 Task: Sort the recently solved tickets in your group, order by Latest update by the requester in descending order.
Action: Mouse moved to (24, 347)
Screenshot: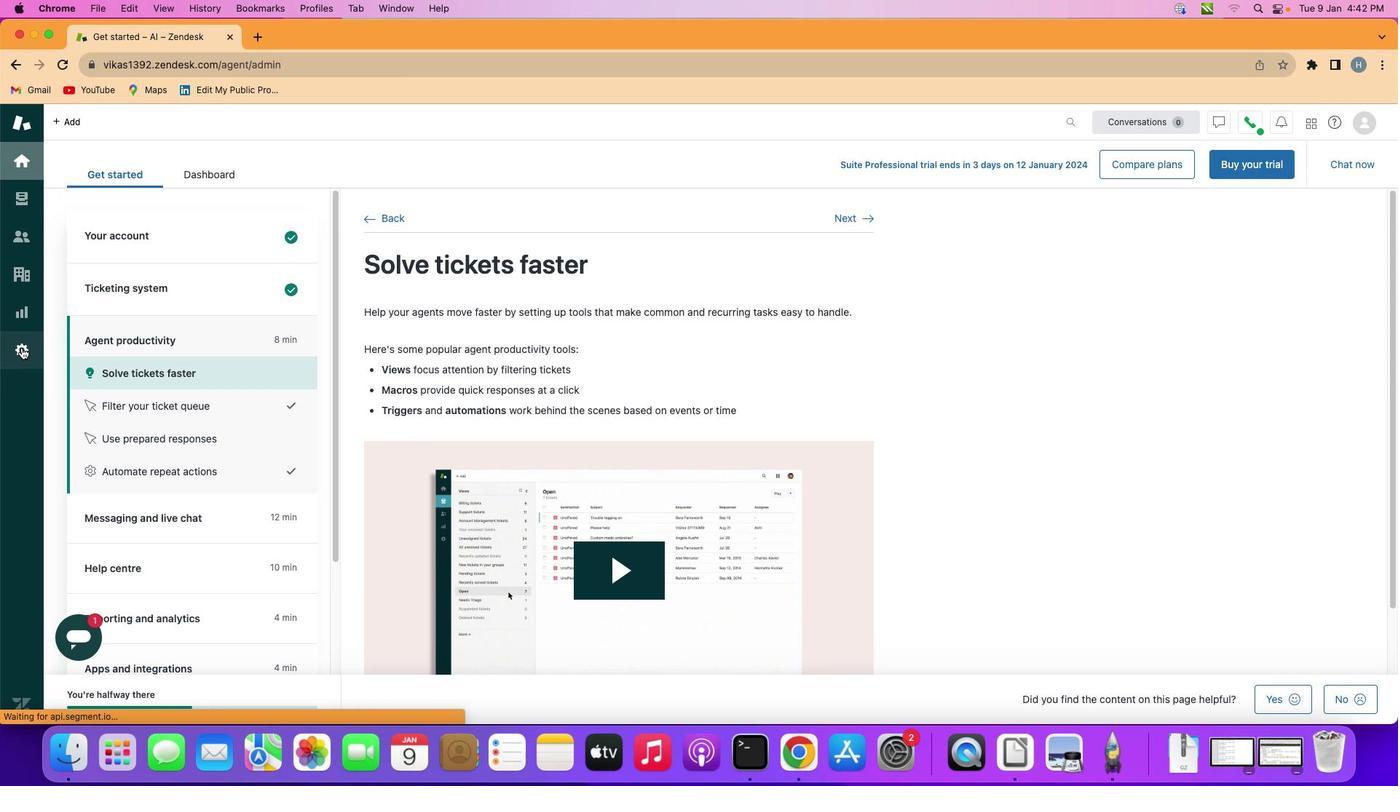 
Action: Mouse pressed left at (24, 347)
Screenshot: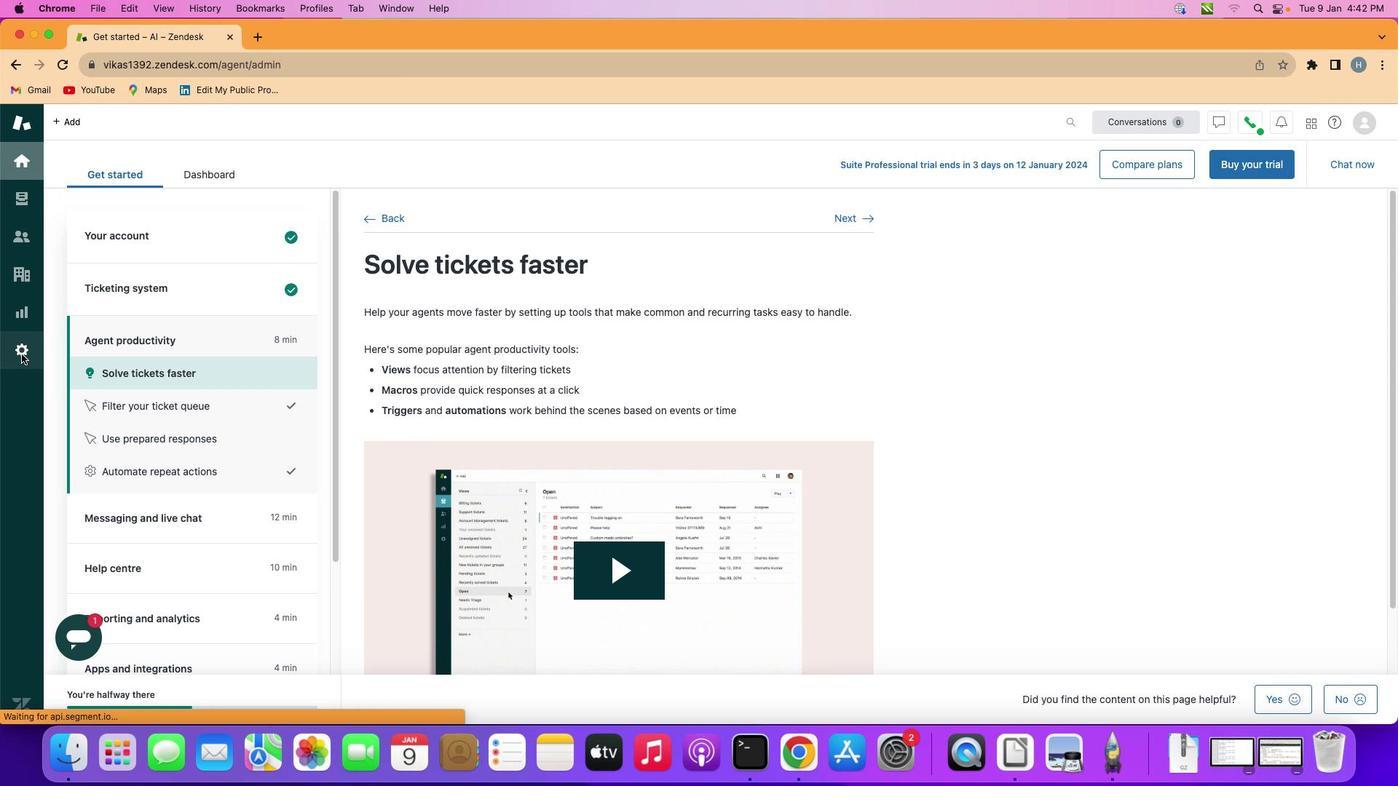 
Action: Mouse moved to (534, 635)
Screenshot: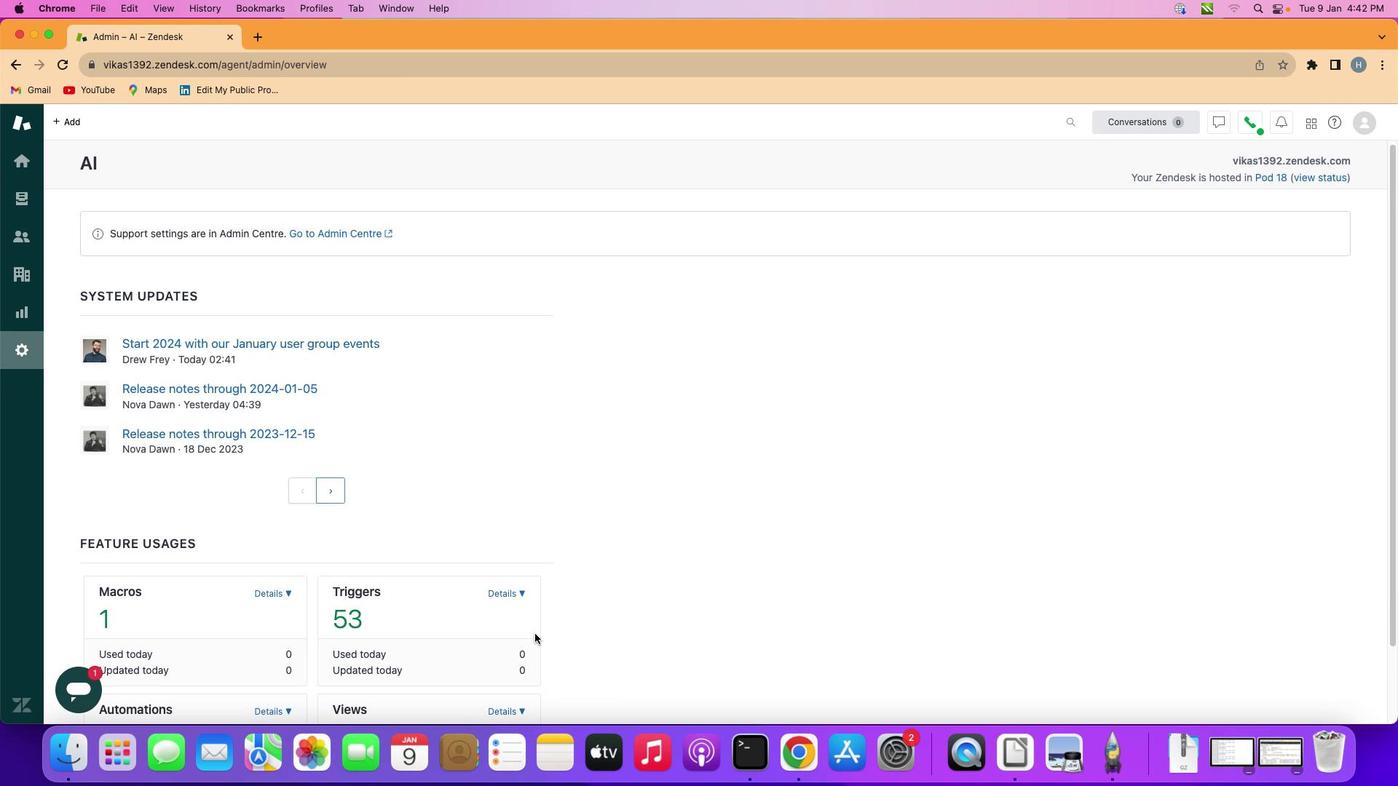 
Action: Mouse scrolled (534, 635) with delta (0, 0)
Screenshot: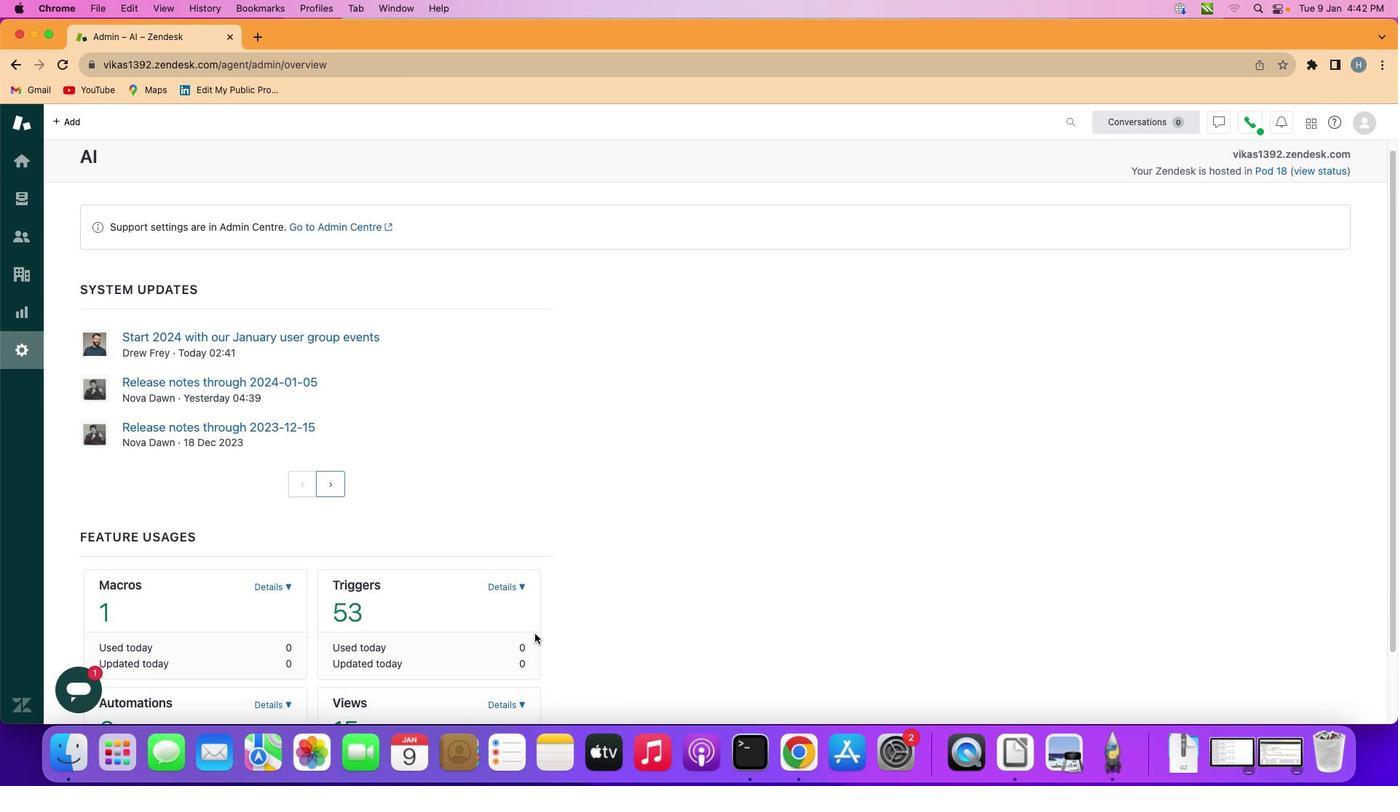 
Action: Mouse moved to (534, 634)
Screenshot: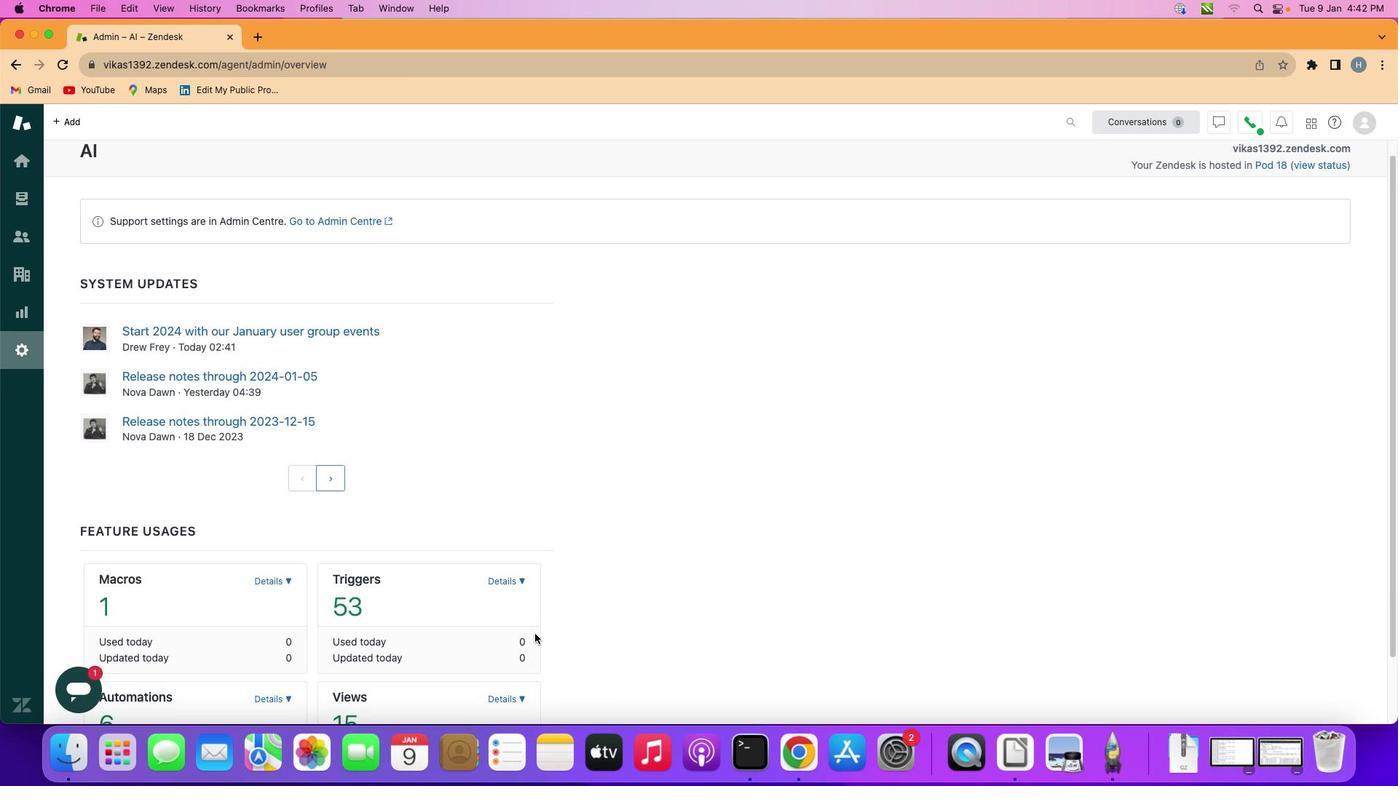 
Action: Mouse scrolled (534, 634) with delta (0, 0)
Screenshot: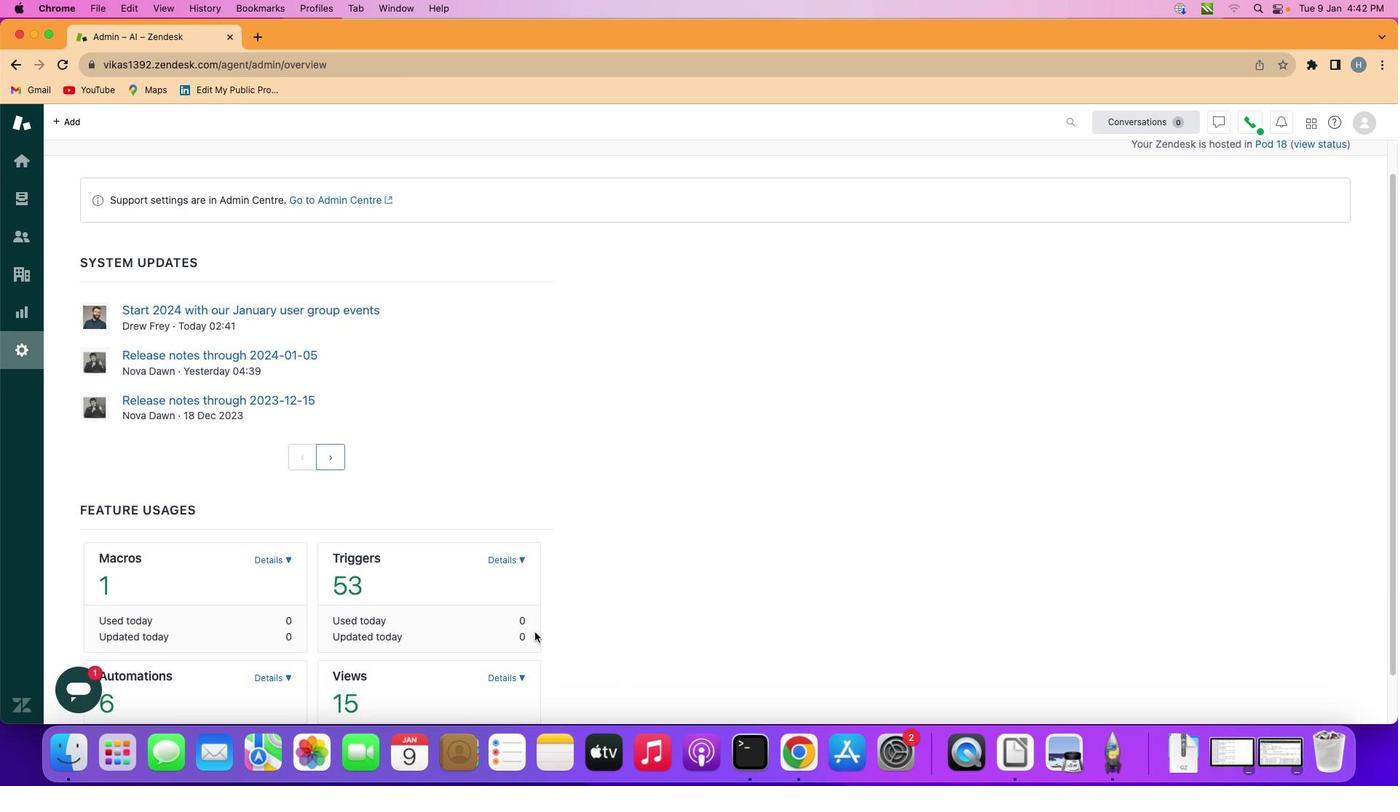 
Action: Mouse scrolled (534, 634) with delta (0, 0)
Screenshot: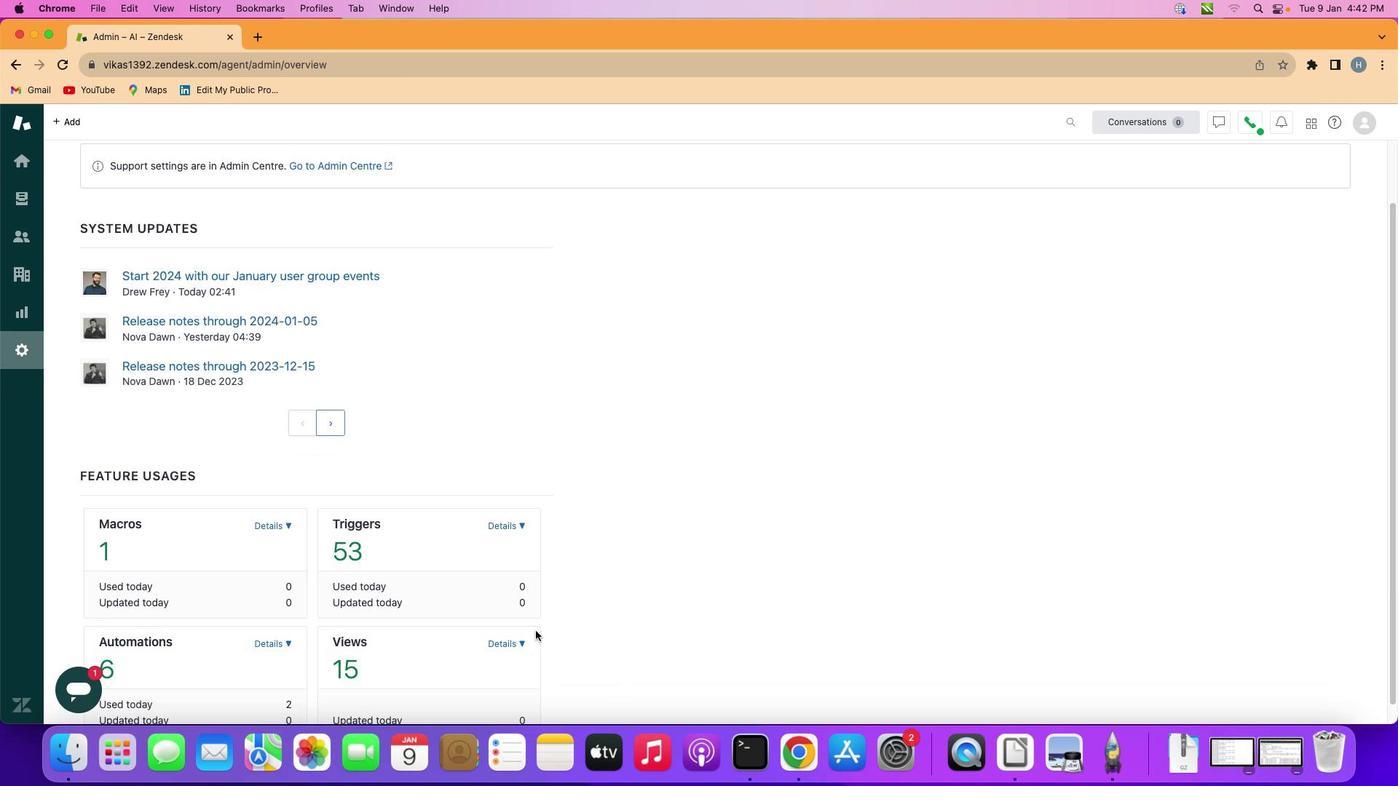 
Action: Mouse scrolled (534, 634) with delta (0, 0)
Screenshot: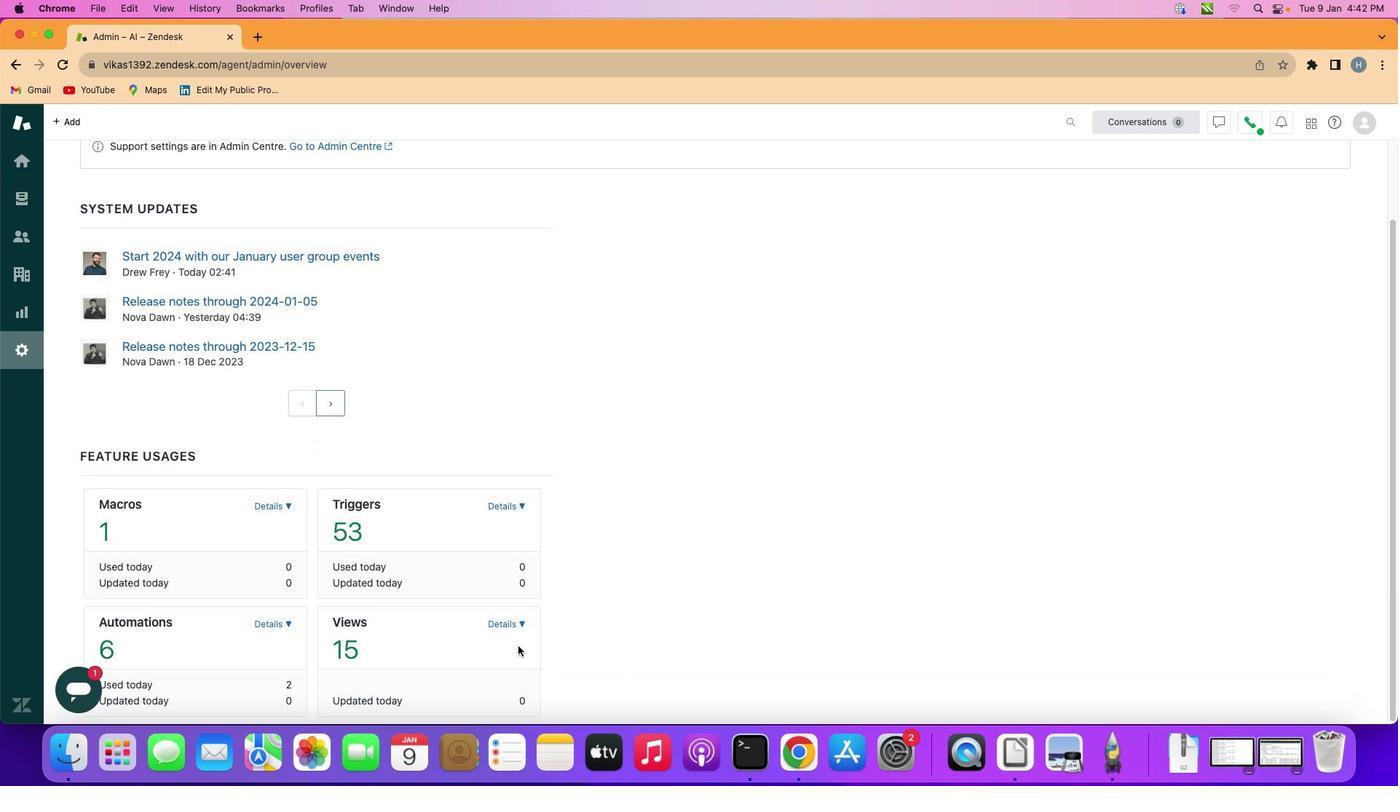 
Action: Mouse moved to (514, 621)
Screenshot: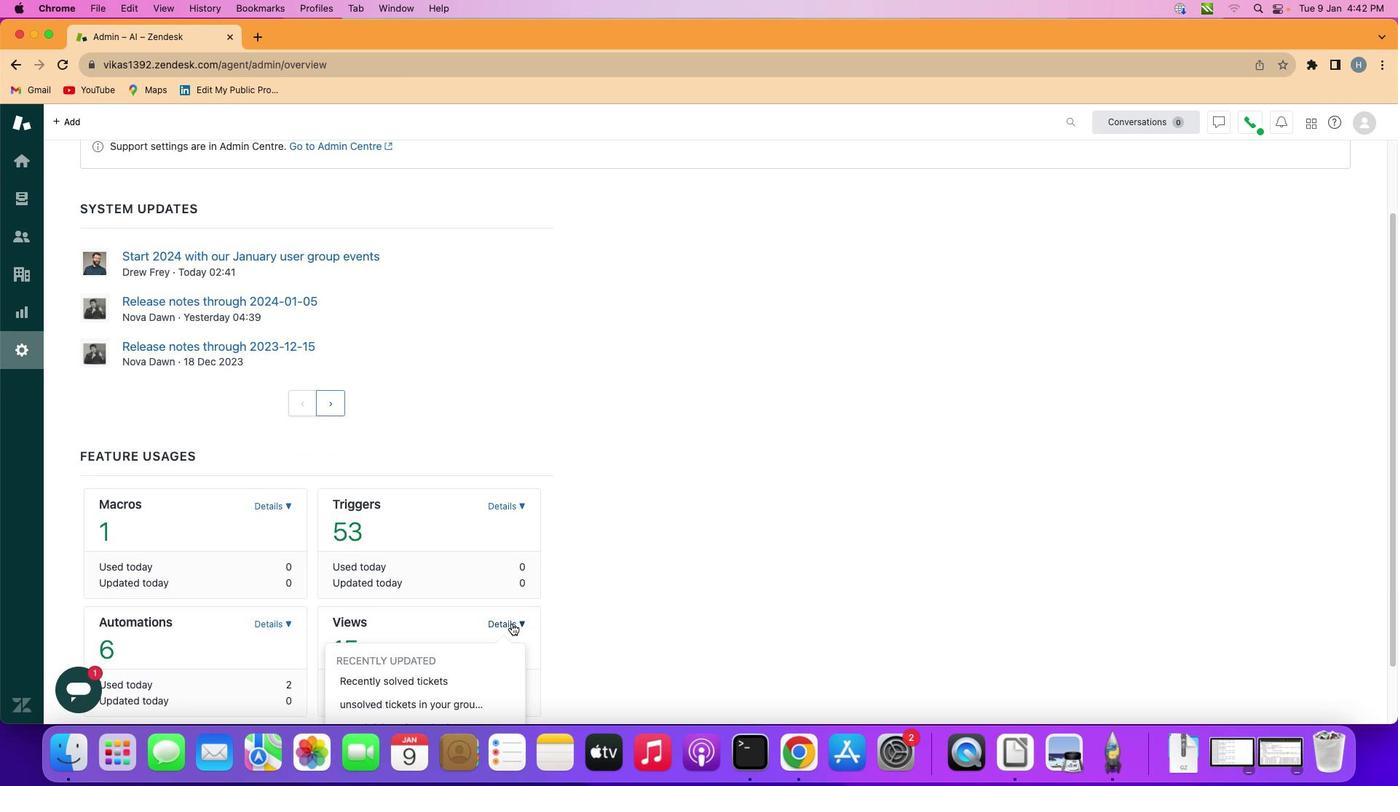 
Action: Mouse pressed left at (514, 621)
Screenshot: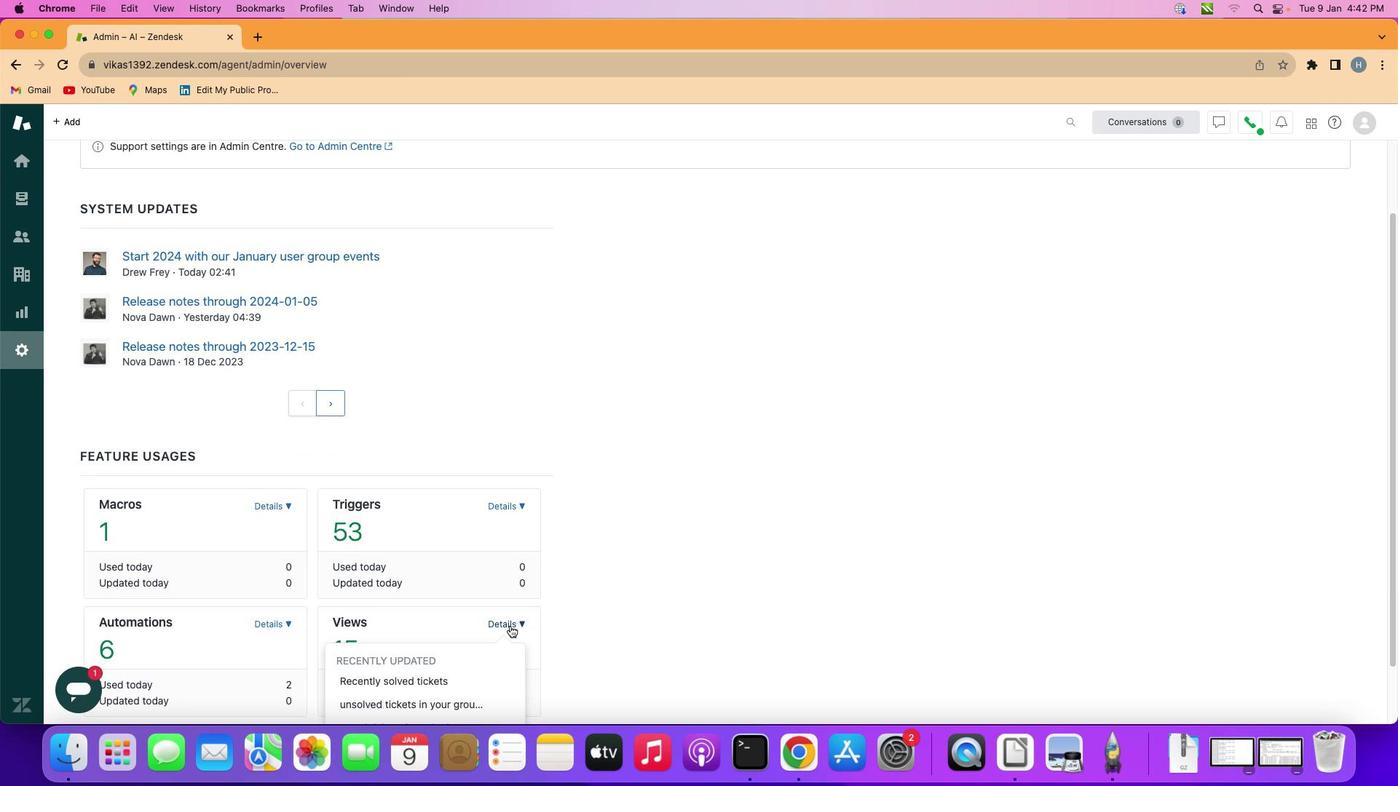 
Action: Mouse moved to (436, 675)
Screenshot: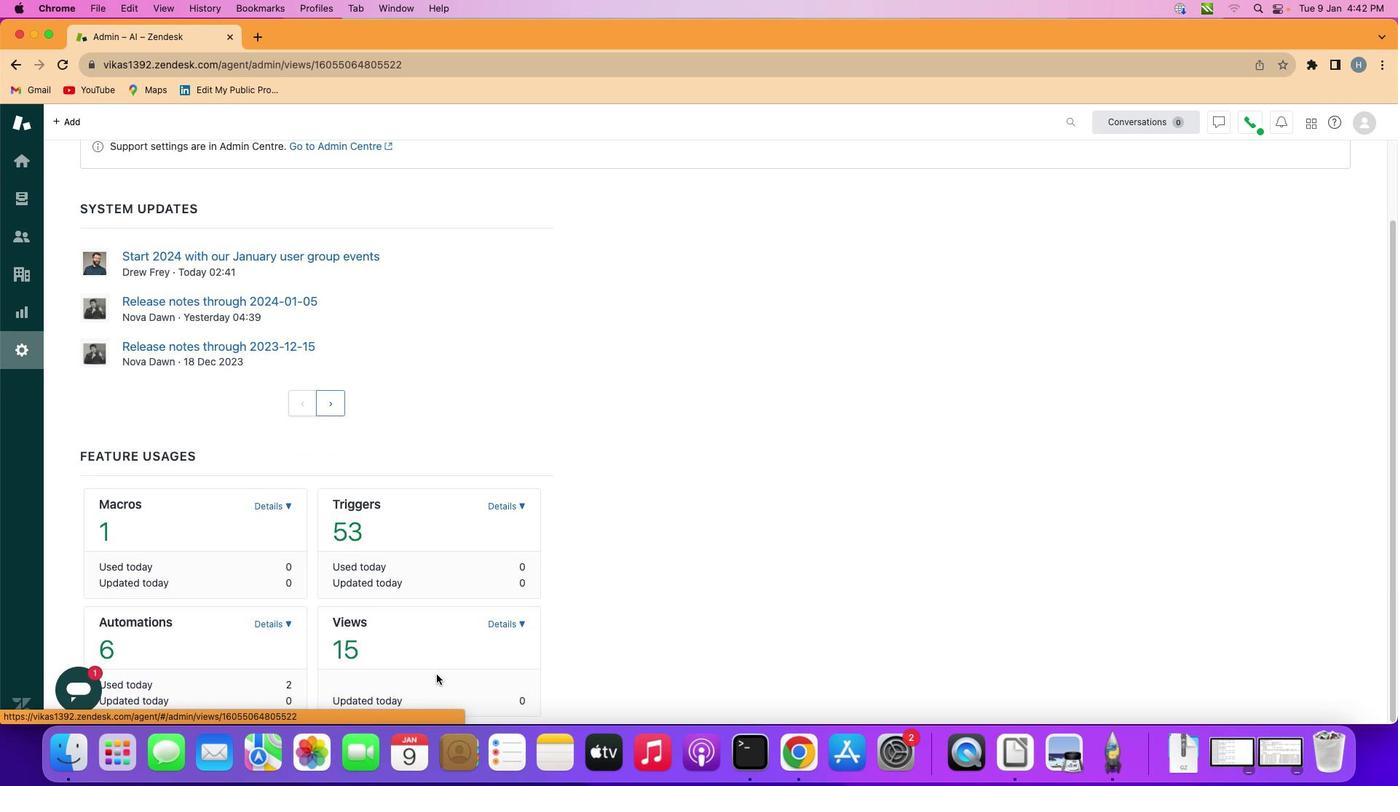 
Action: Mouse pressed left at (436, 675)
Screenshot: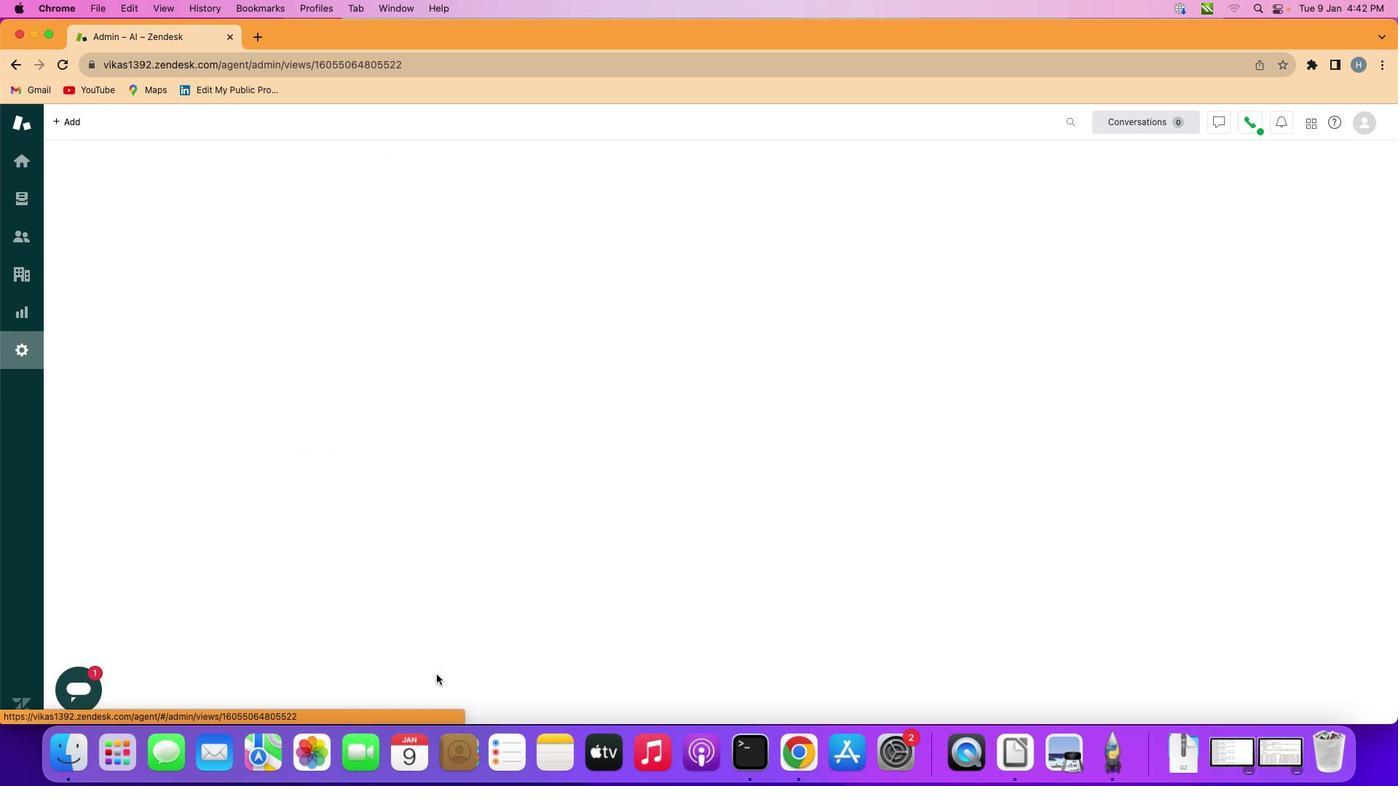
Action: Mouse moved to (659, 426)
Screenshot: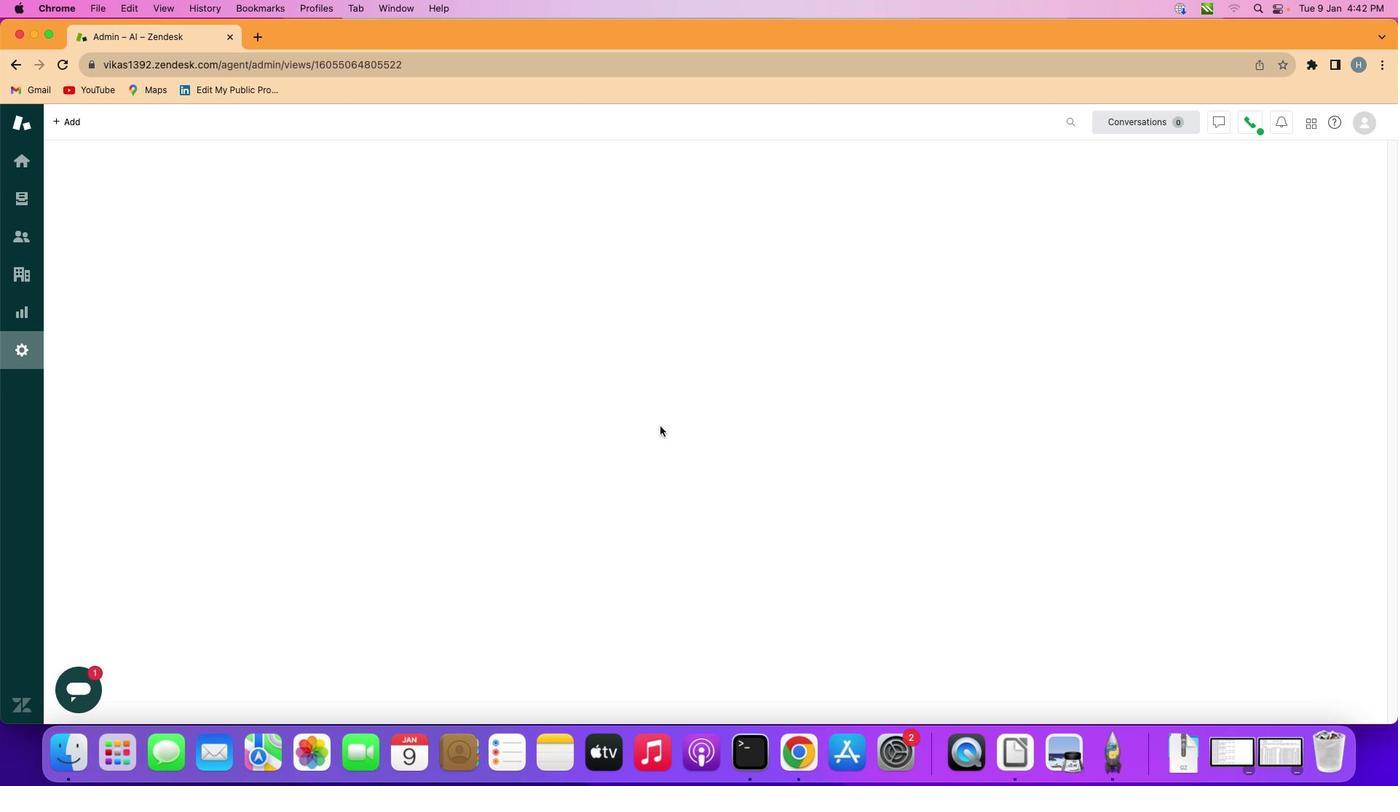 
Action: Mouse scrolled (659, 426) with delta (0, 0)
Screenshot: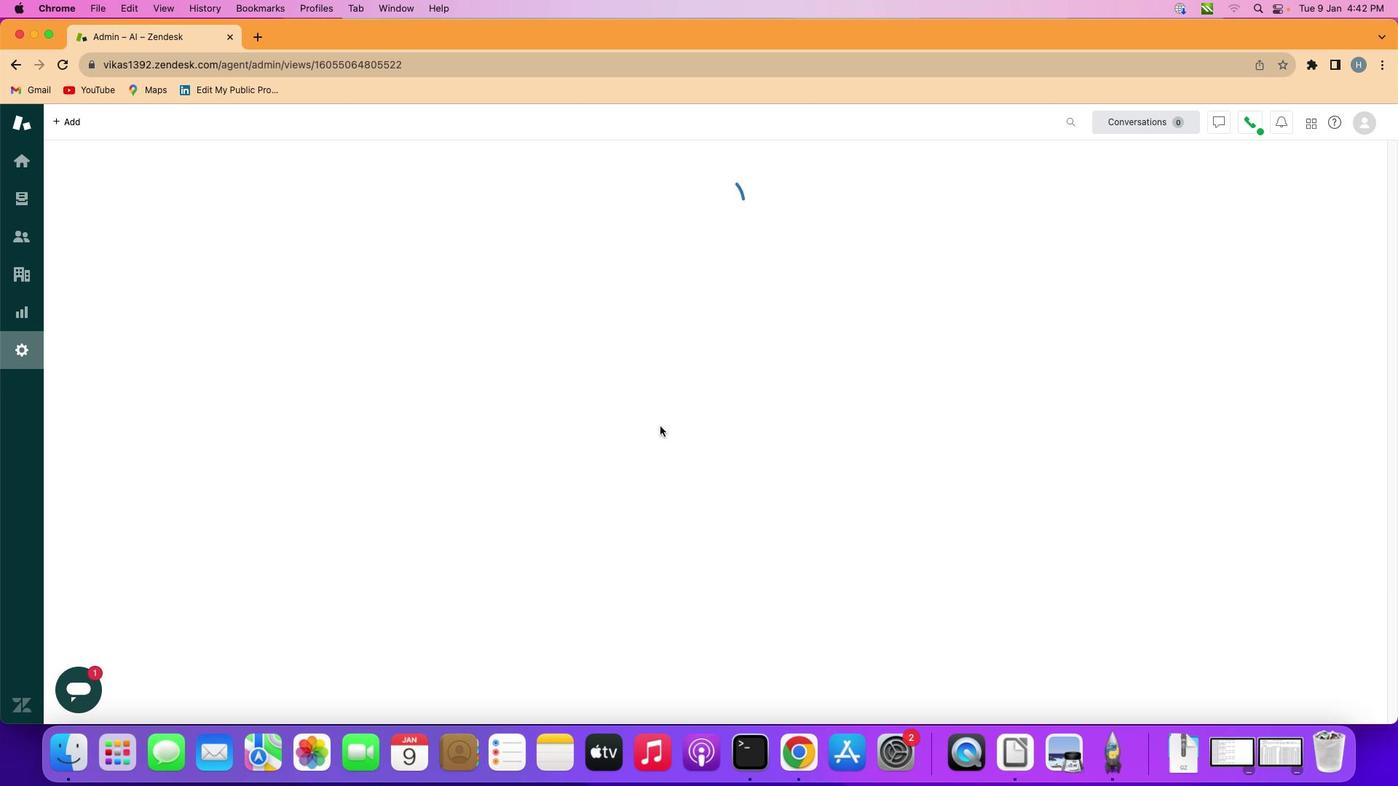 
Action: Mouse scrolled (659, 426) with delta (0, 0)
Screenshot: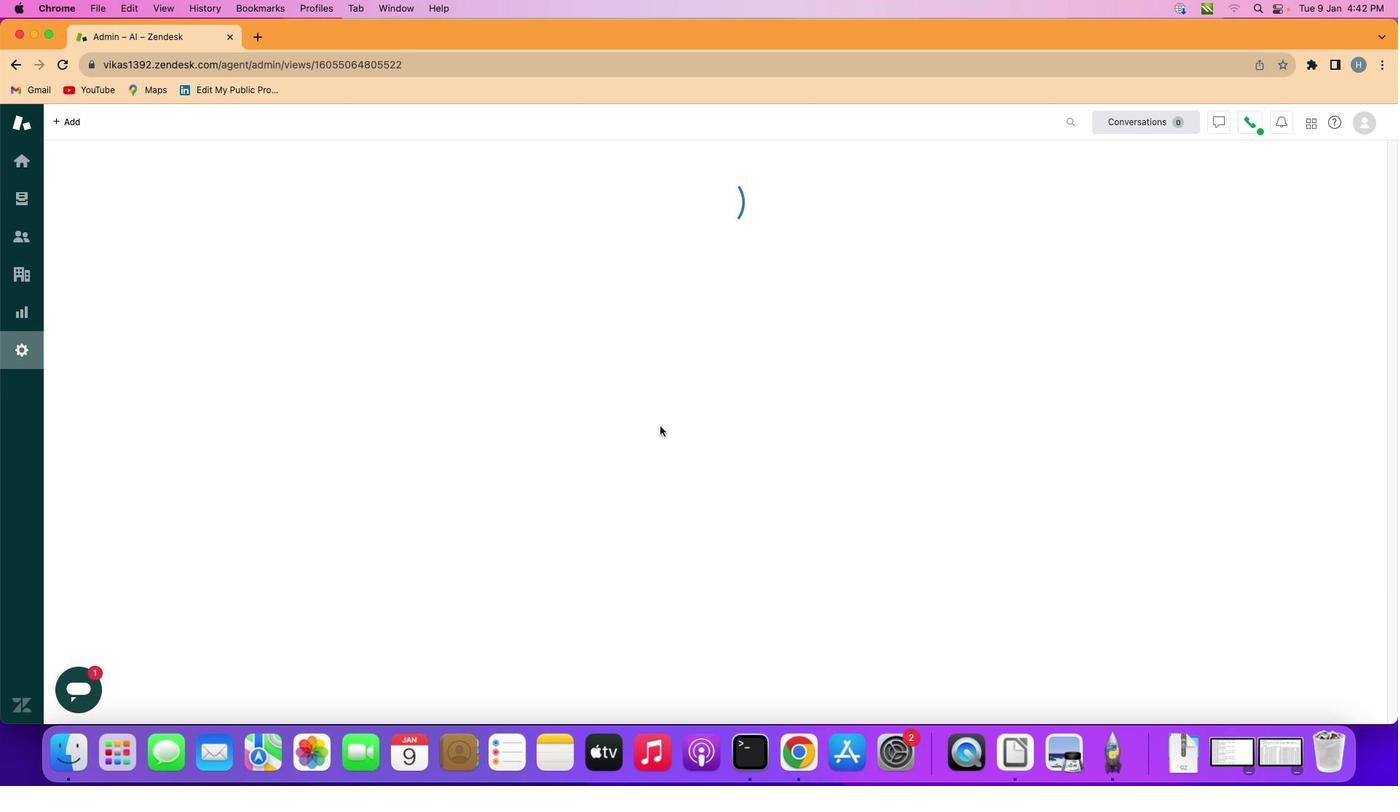
Action: Mouse scrolled (659, 426) with delta (0, 0)
Screenshot: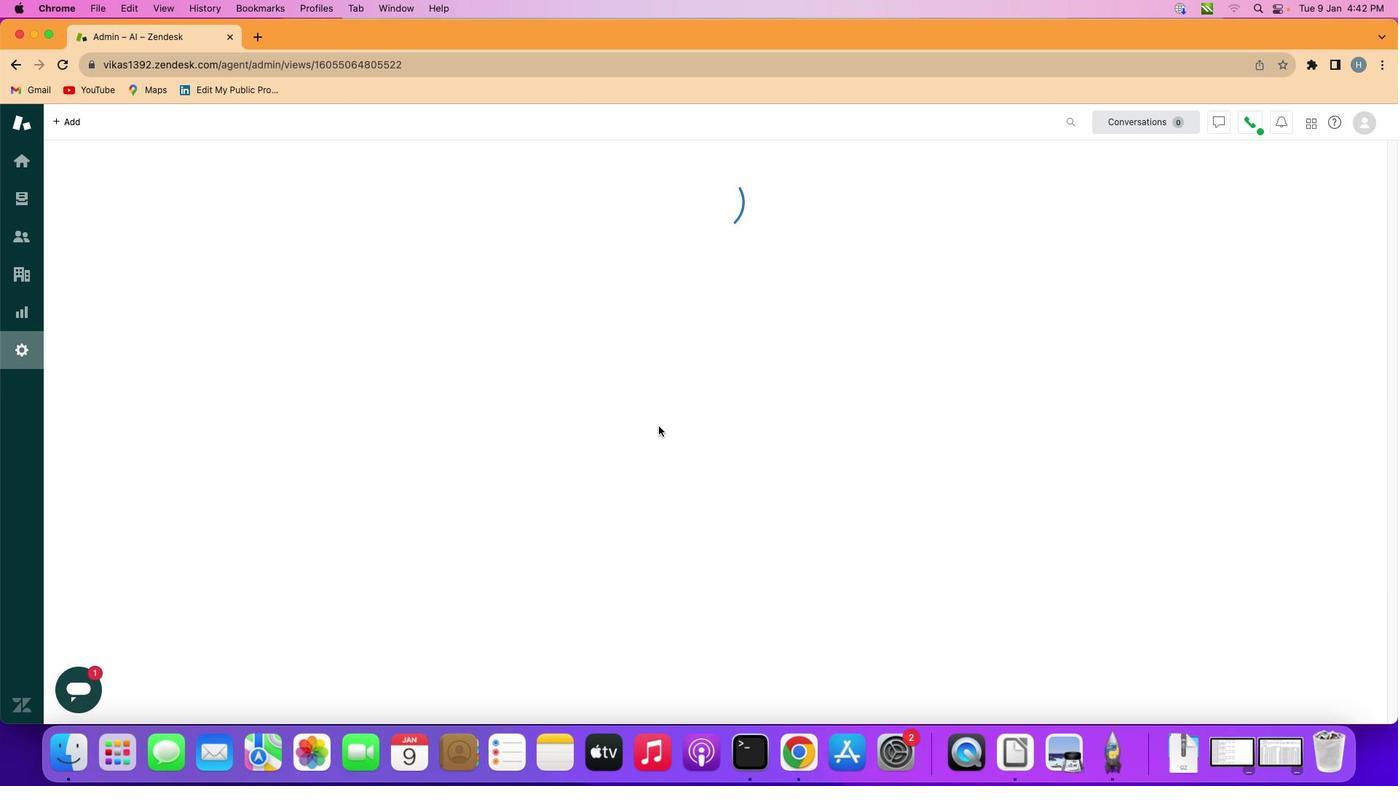 
Action: Mouse scrolled (659, 426) with delta (0, 1)
Screenshot: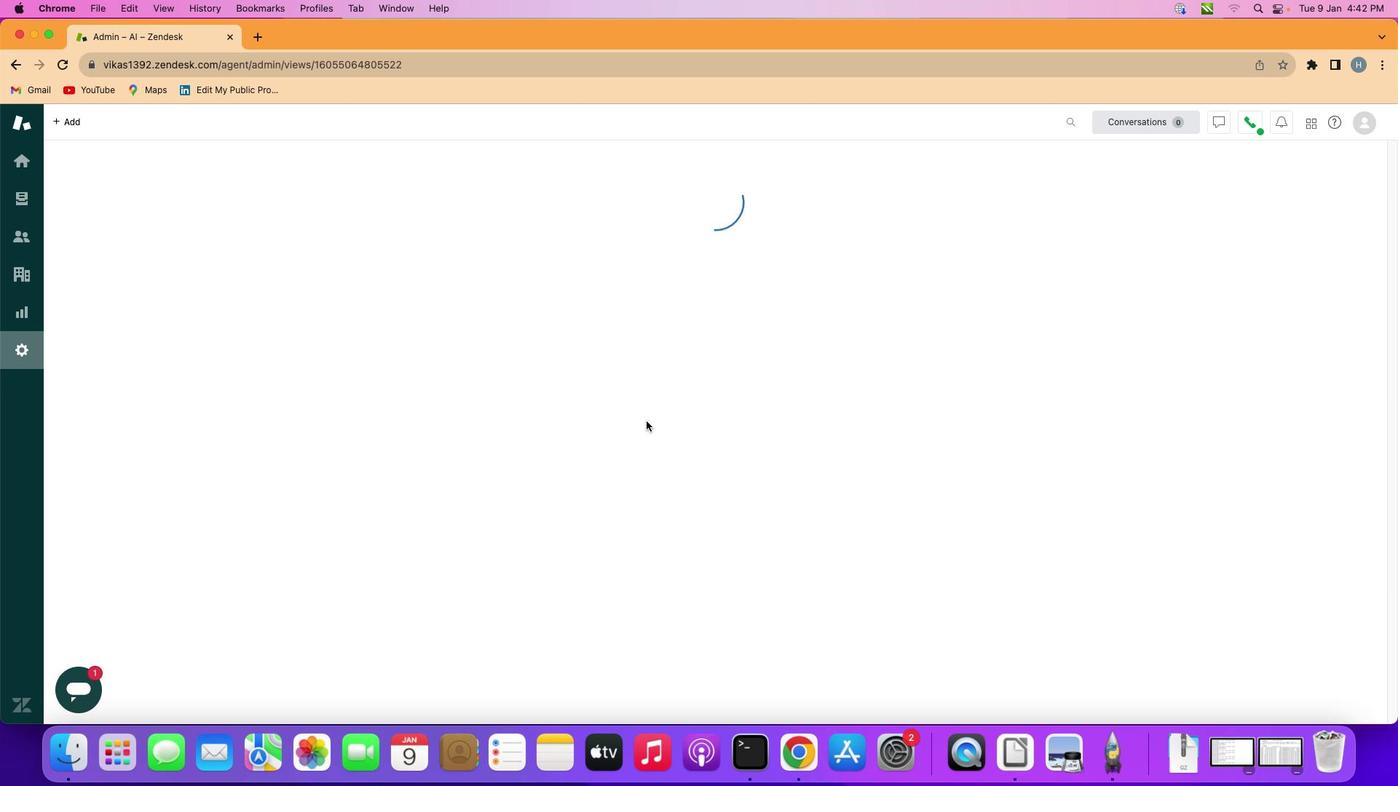 
Action: Mouse scrolled (659, 426) with delta (0, -1)
Screenshot: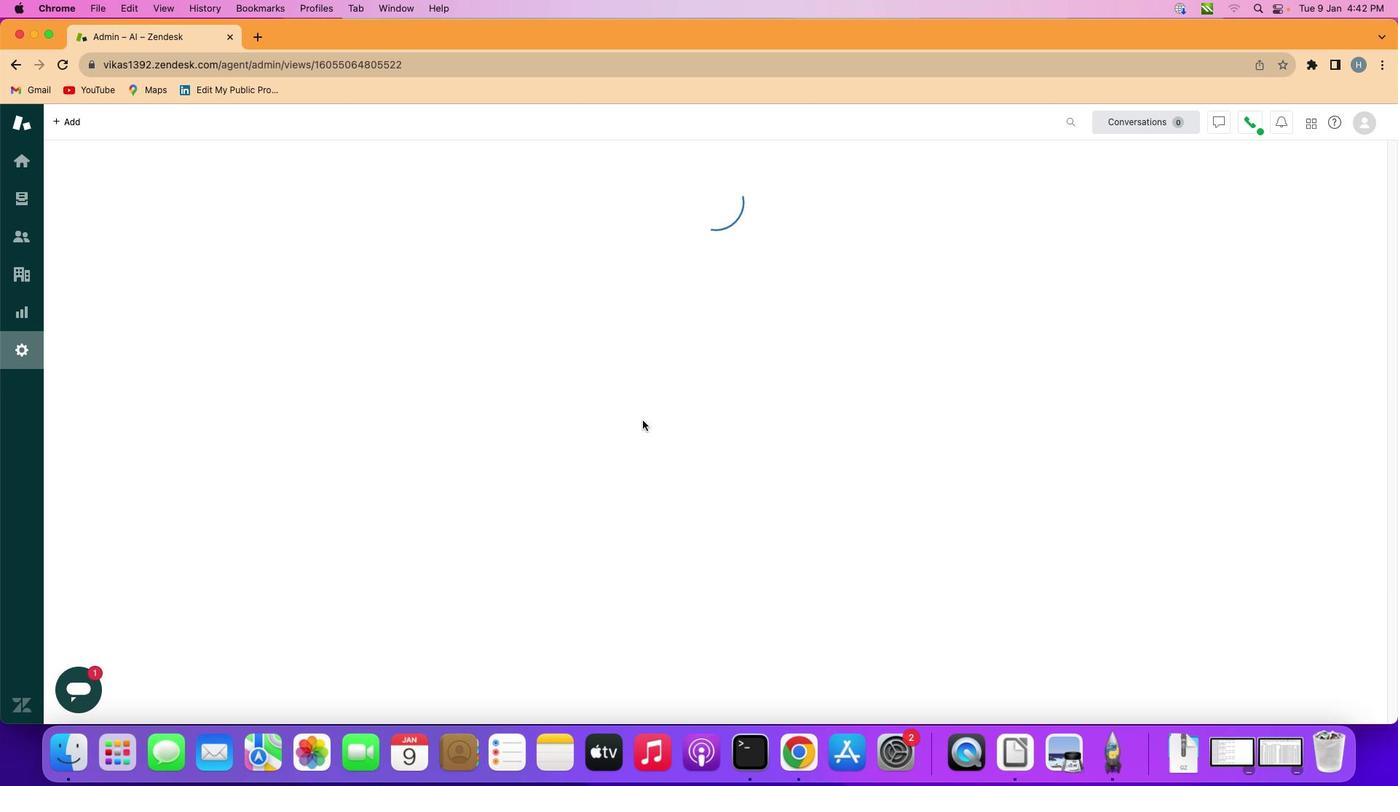 
Action: Mouse scrolled (659, 426) with delta (0, 0)
Screenshot: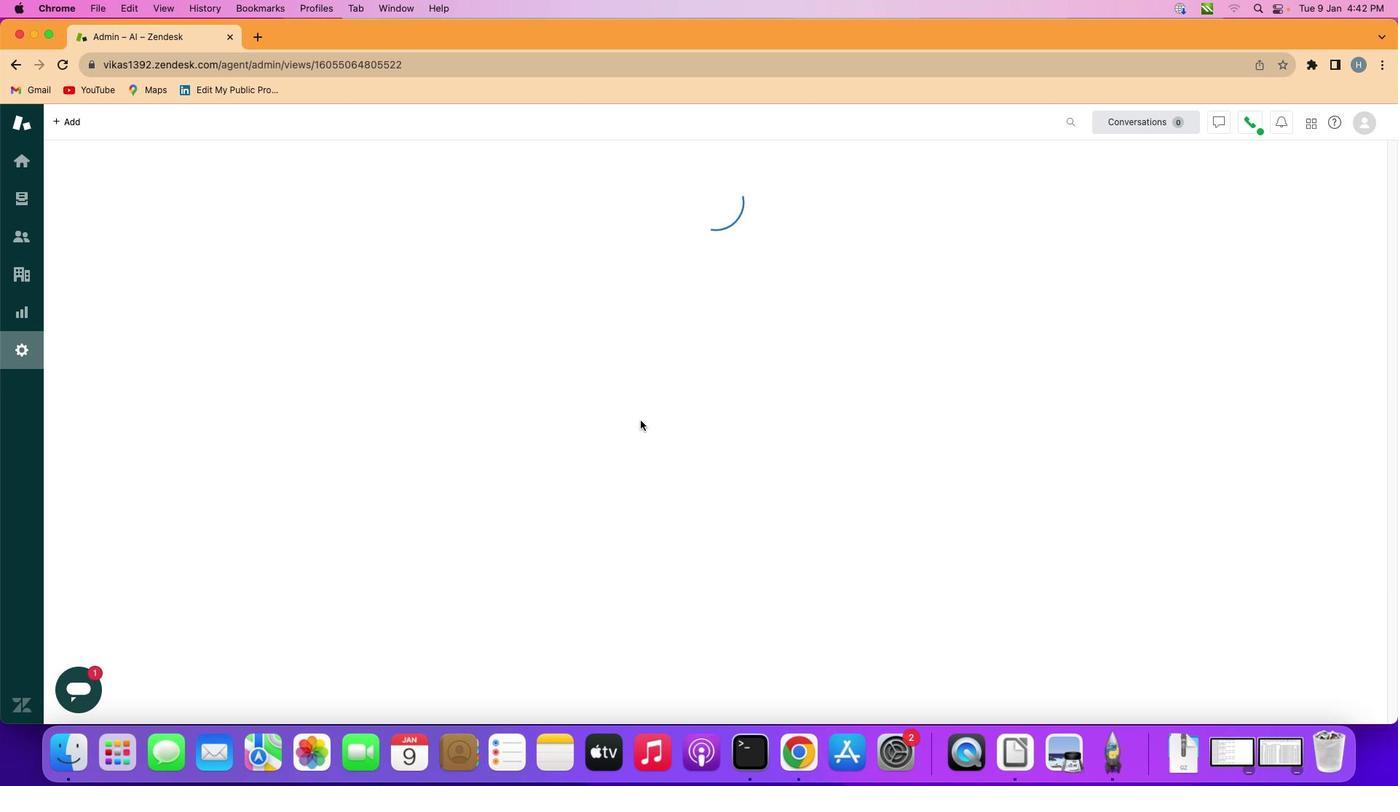 
Action: Mouse moved to (640, 421)
Screenshot: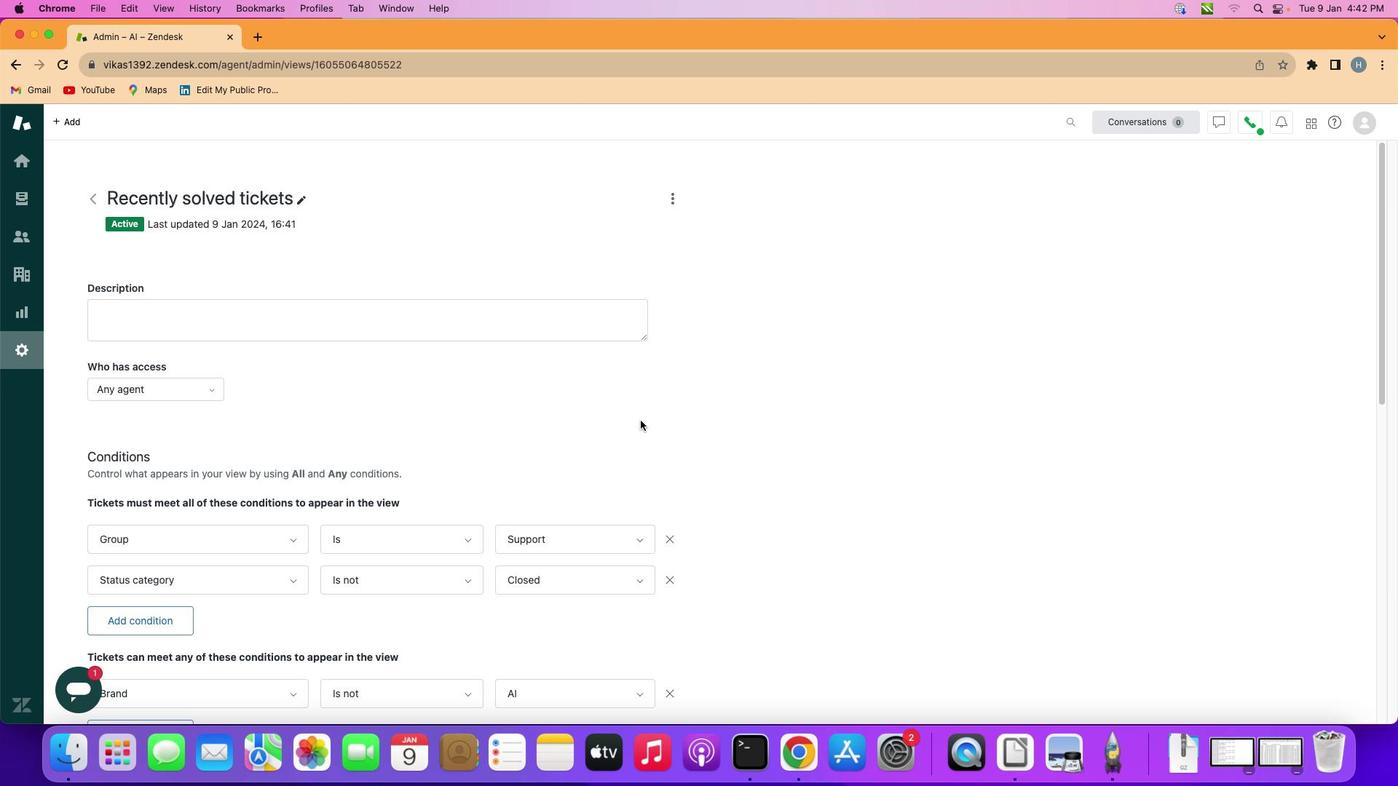 
Action: Mouse scrolled (640, 421) with delta (0, 0)
Screenshot: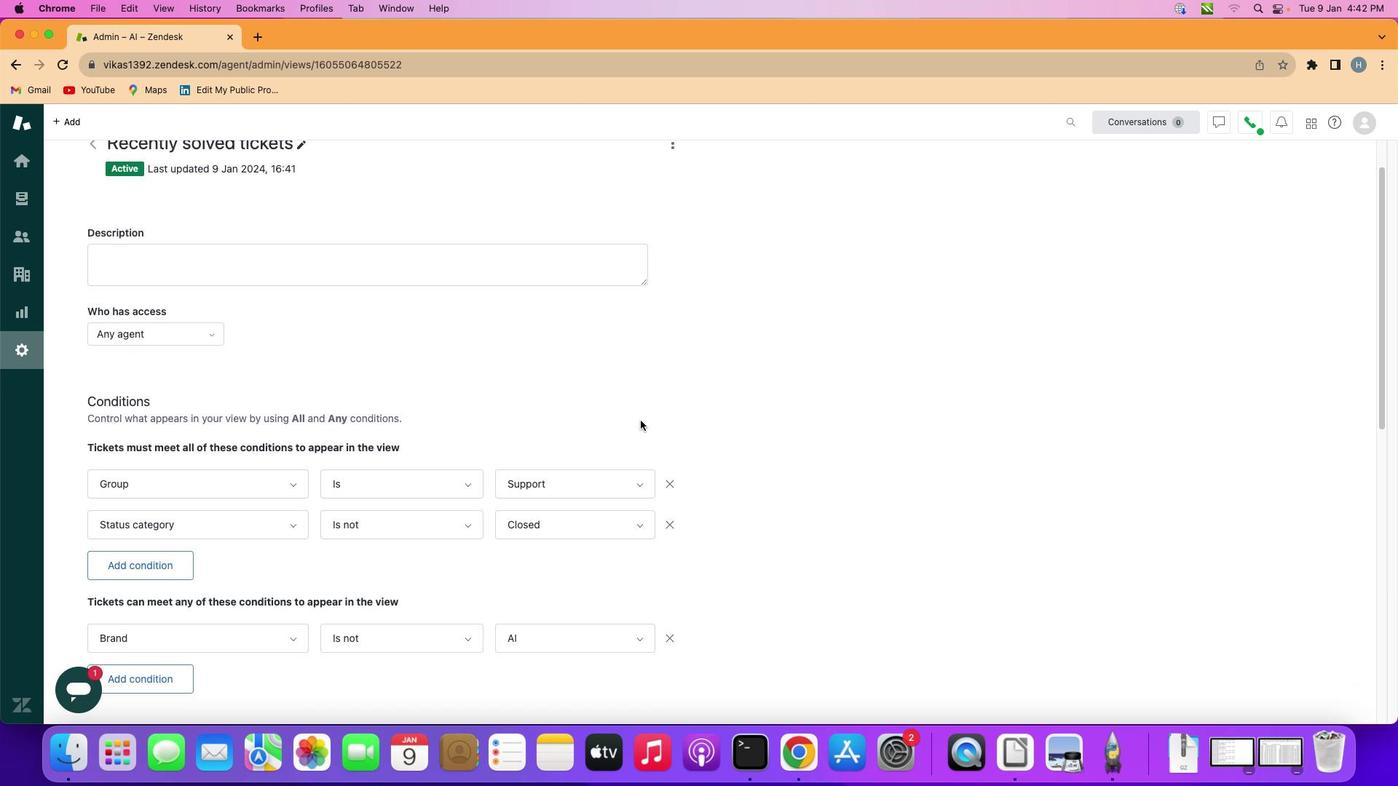 
Action: Mouse scrolled (640, 421) with delta (0, 0)
Screenshot: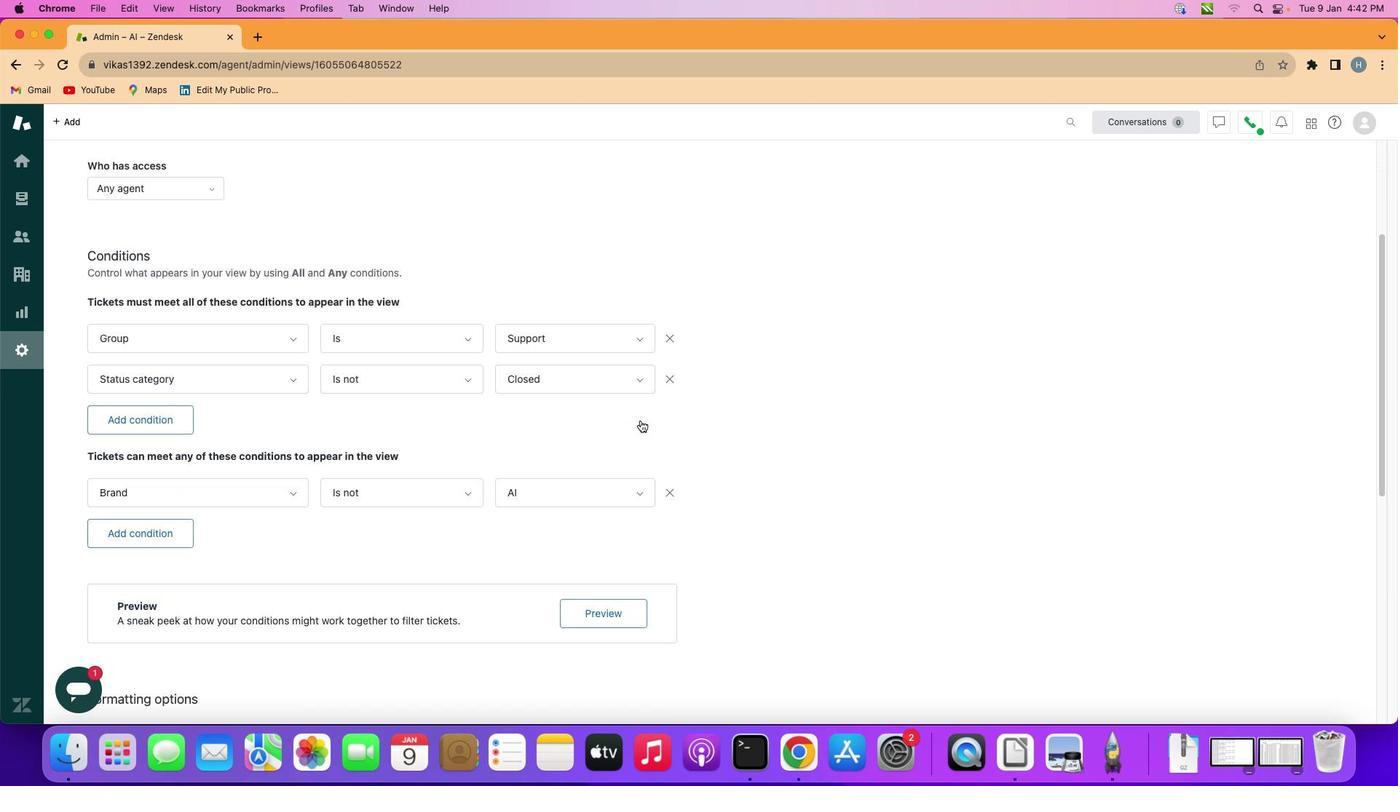
Action: Mouse scrolled (640, 421) with delta (0, -1)
Screenshot: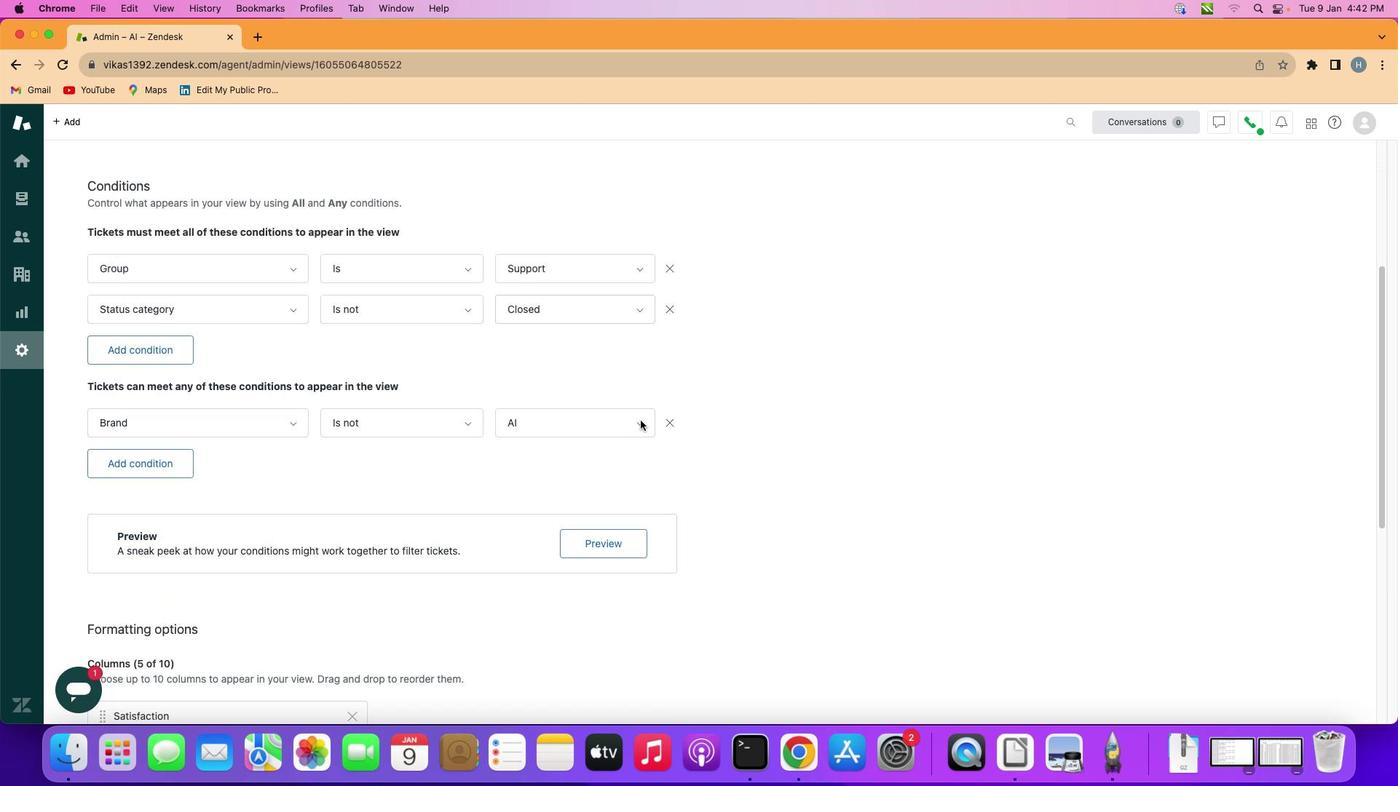 
Action: Mouse scrolled (640, 421) with delta (0, -2)
Screenshot: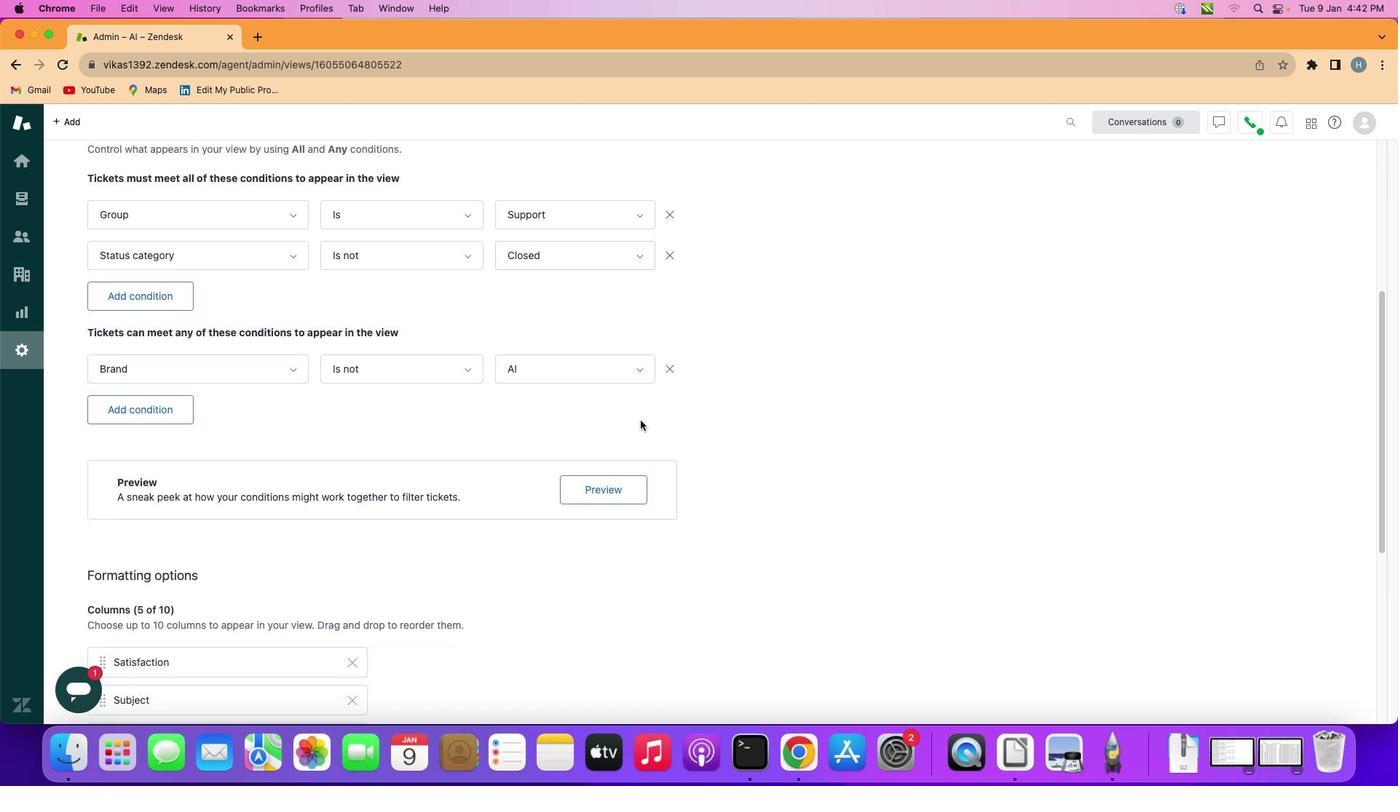 
Action: Mouse scrolled (640, 421) with delta (0, -2)
Screenshot: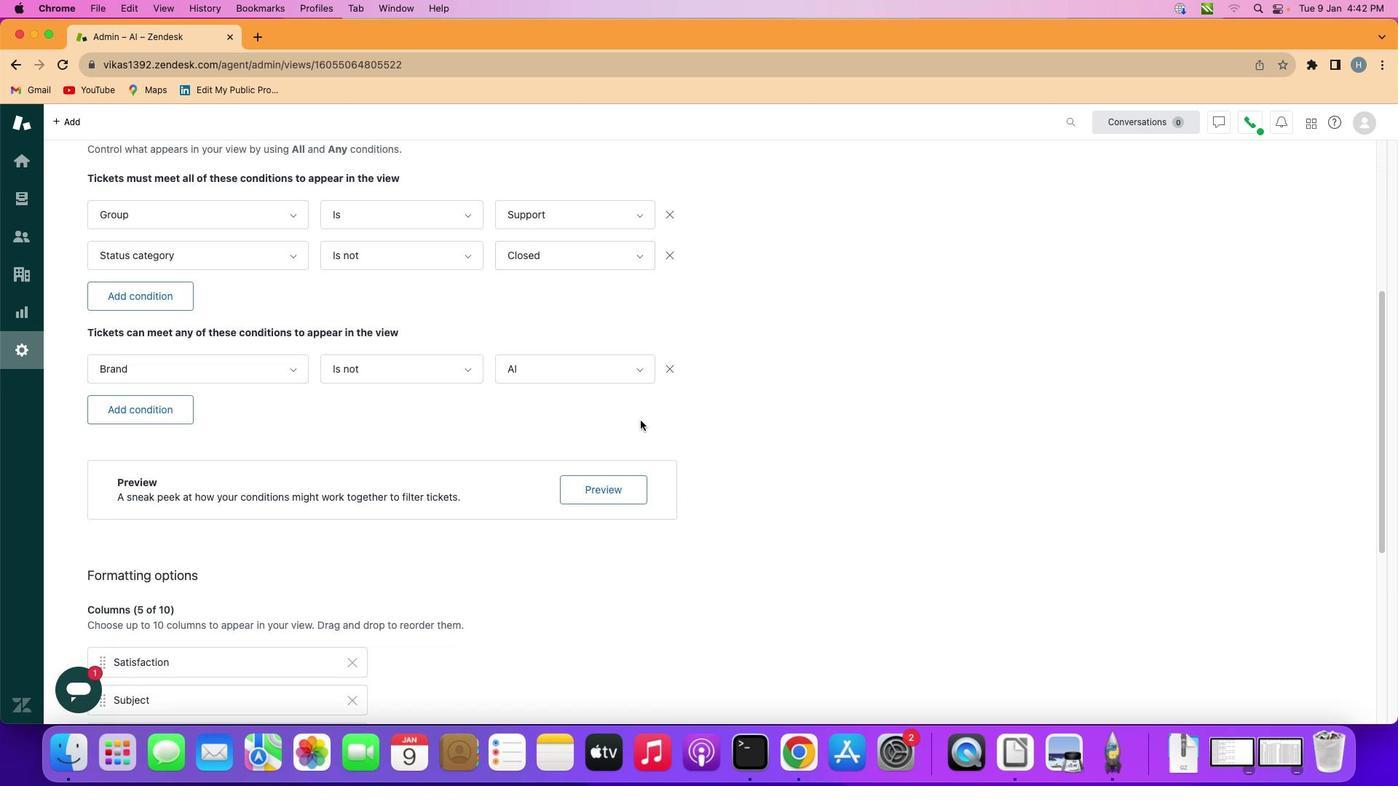 
Action: Mouse moved to (640, 421)
Screenshot: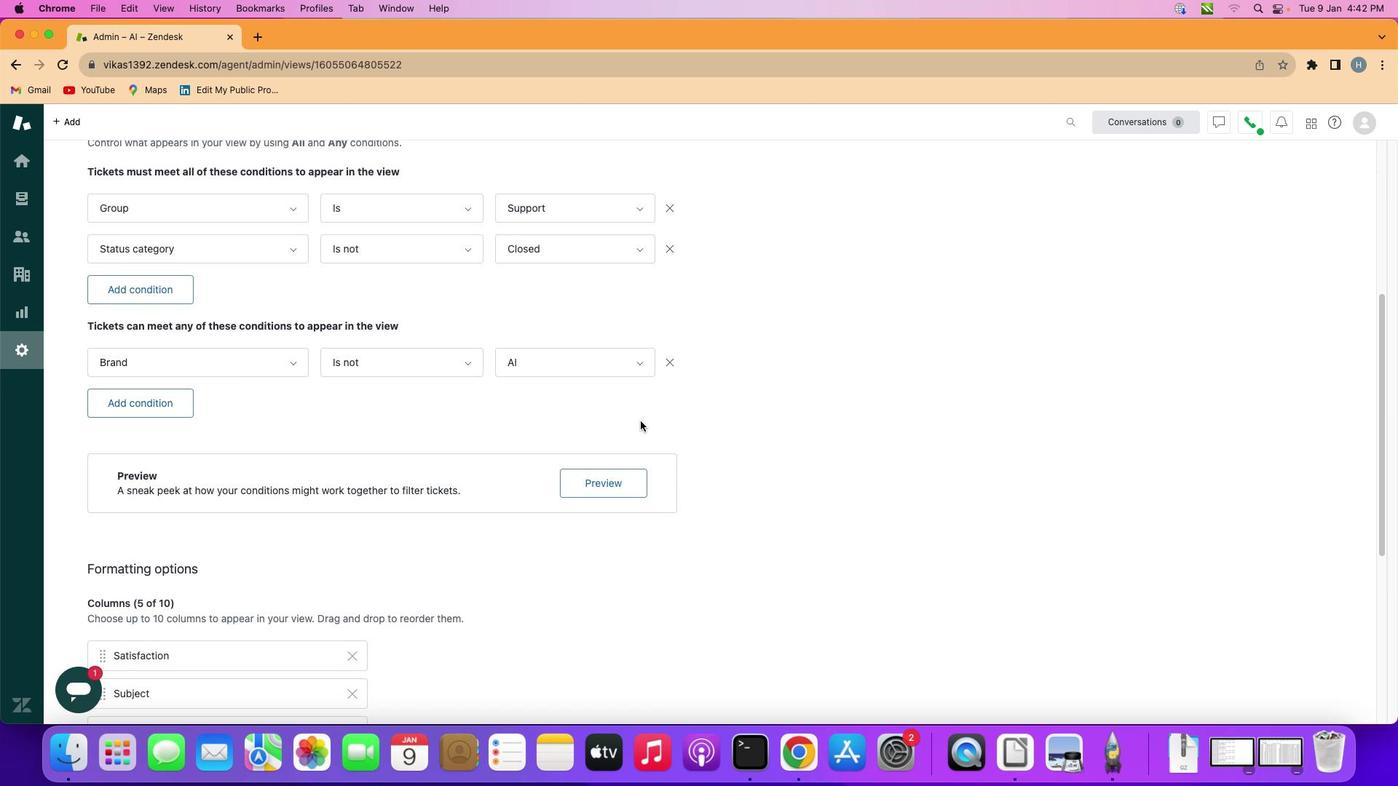 
Action: Mouse scrolled (640, 421) with delta (0, 0)
Screenshot: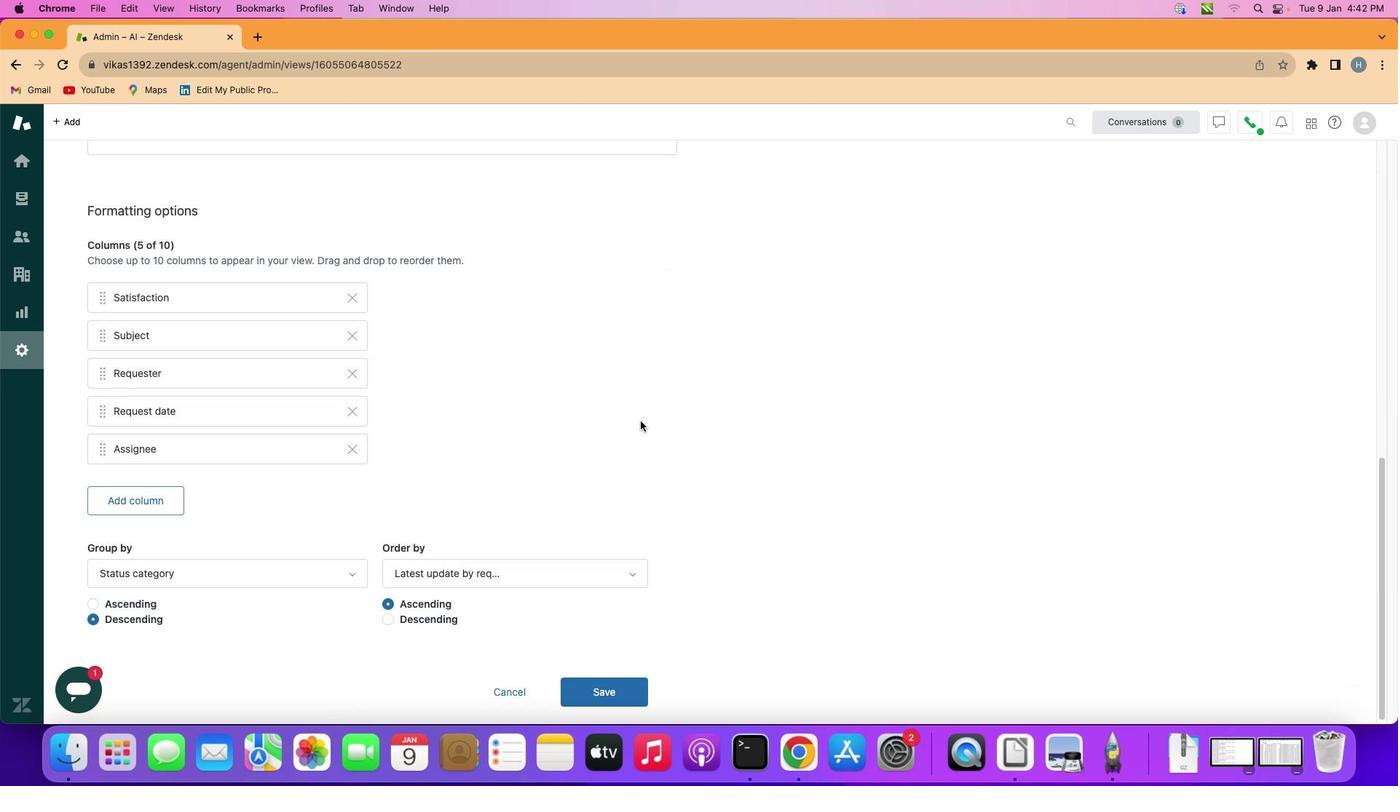 
Action: Mouse scrolled (640, 421) with delta (0, 0)
Screenshot: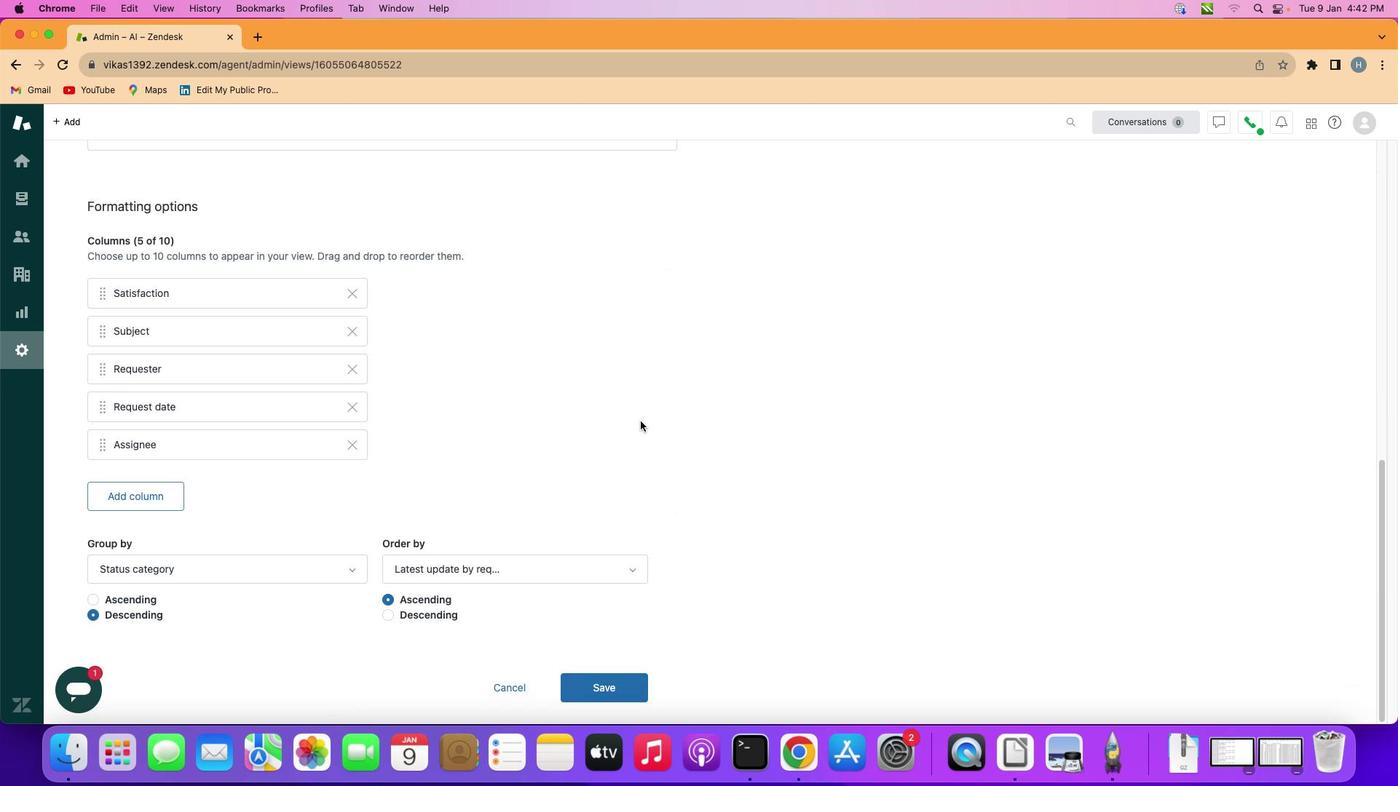
Action: Mouse scrolled (640, 421) with delta (0, -2)
Screenshot: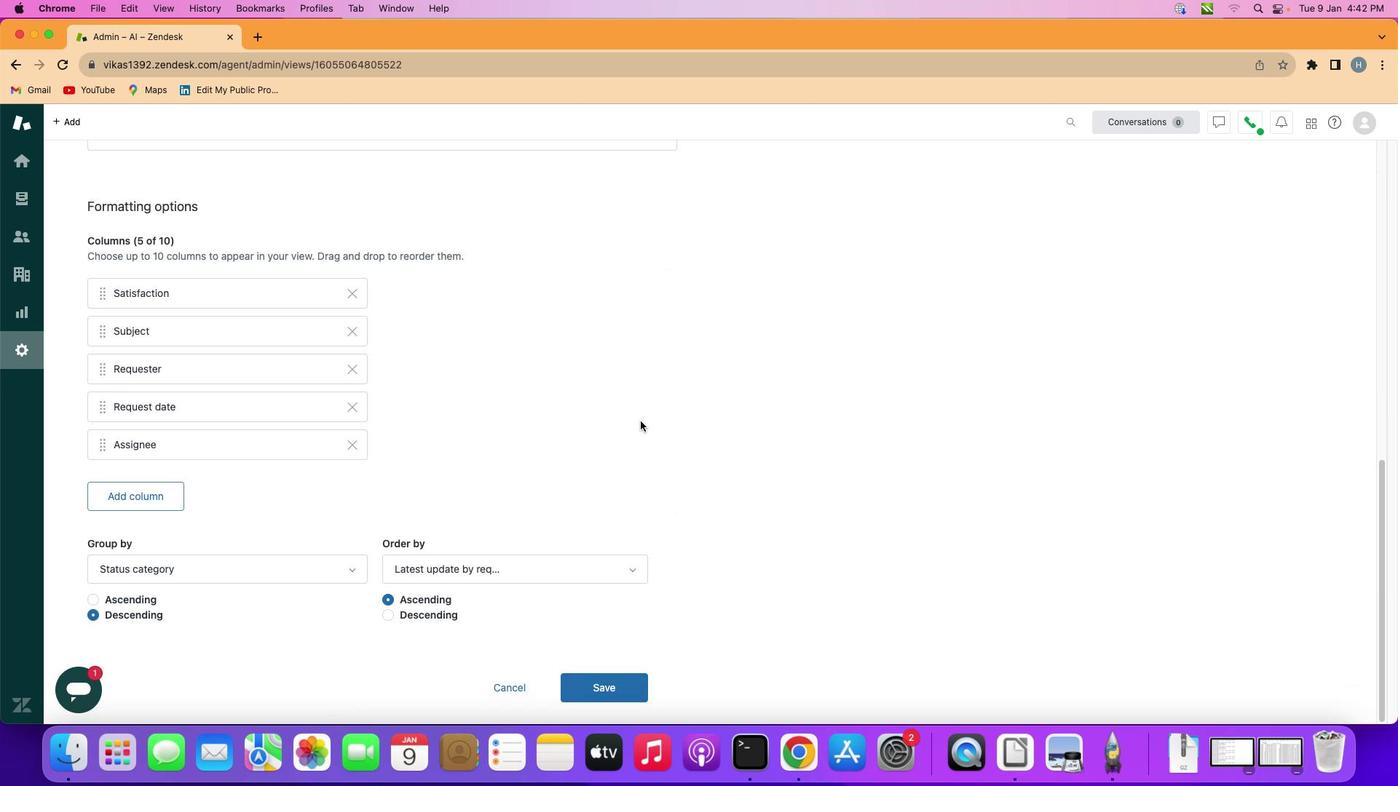 
Action: Mouse scrolled (640, 421) with delta (0, -2)
Screenshot: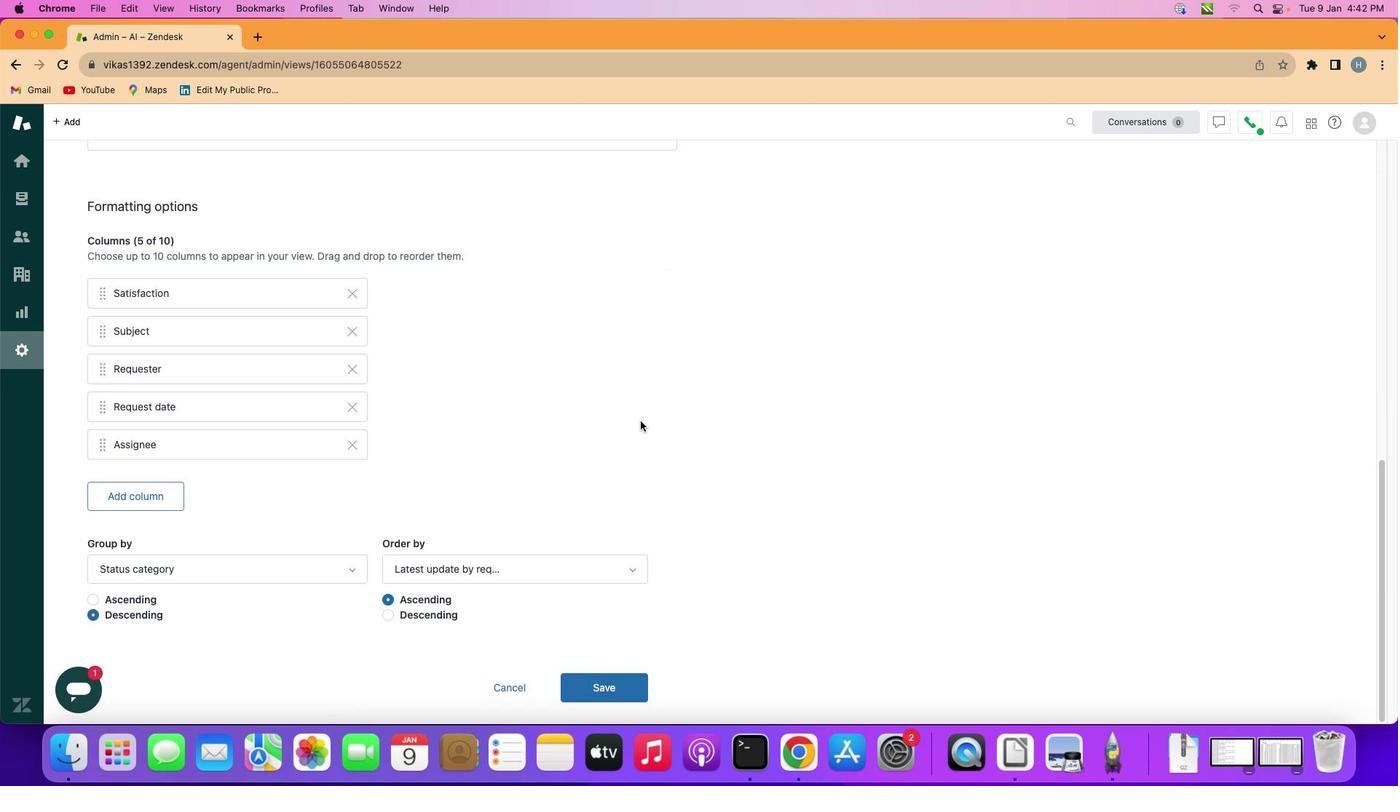 
Action: Mouse scrolled (640, 421) with delta (0, -3)
Screenshot: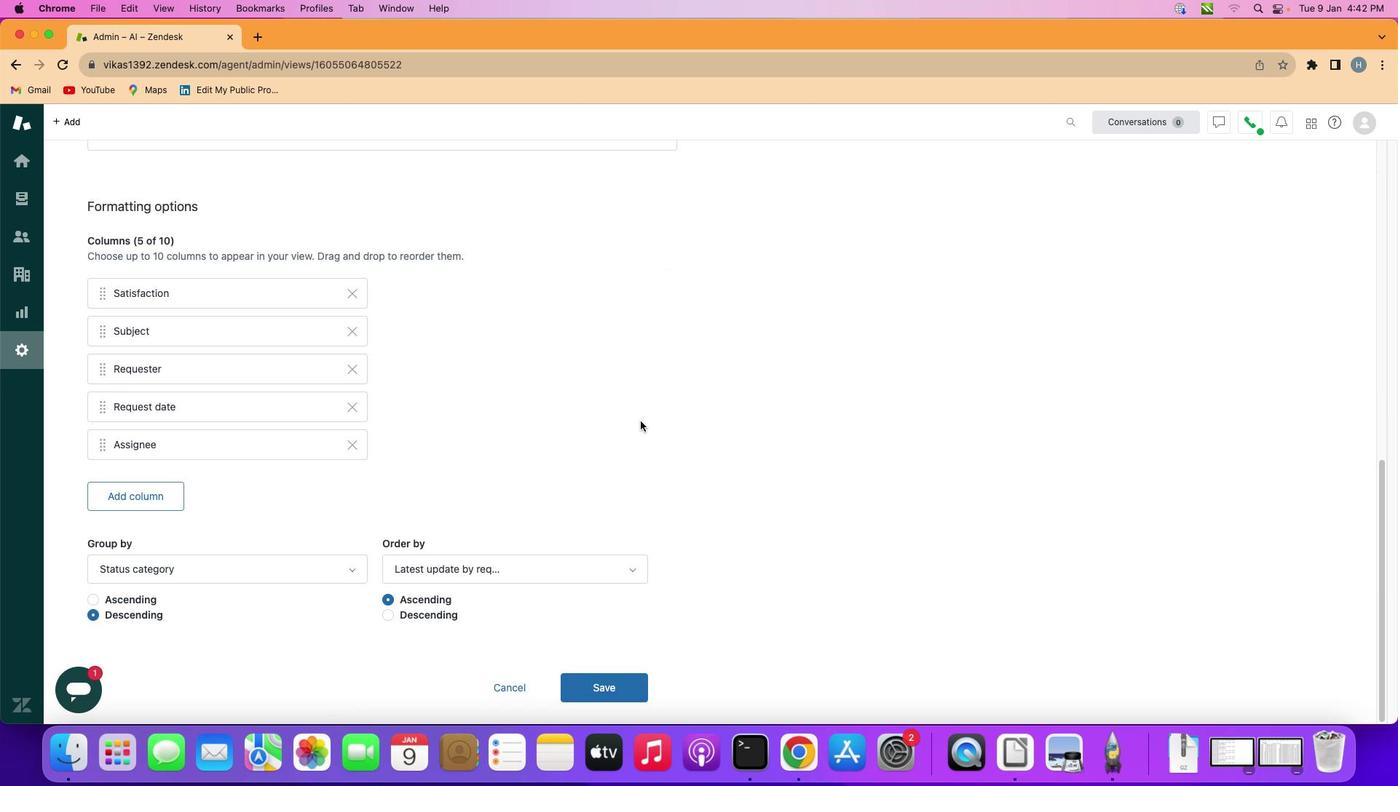 
Action: Mouse scrolled (640, 421) with delta (0, -4)
Screenshot: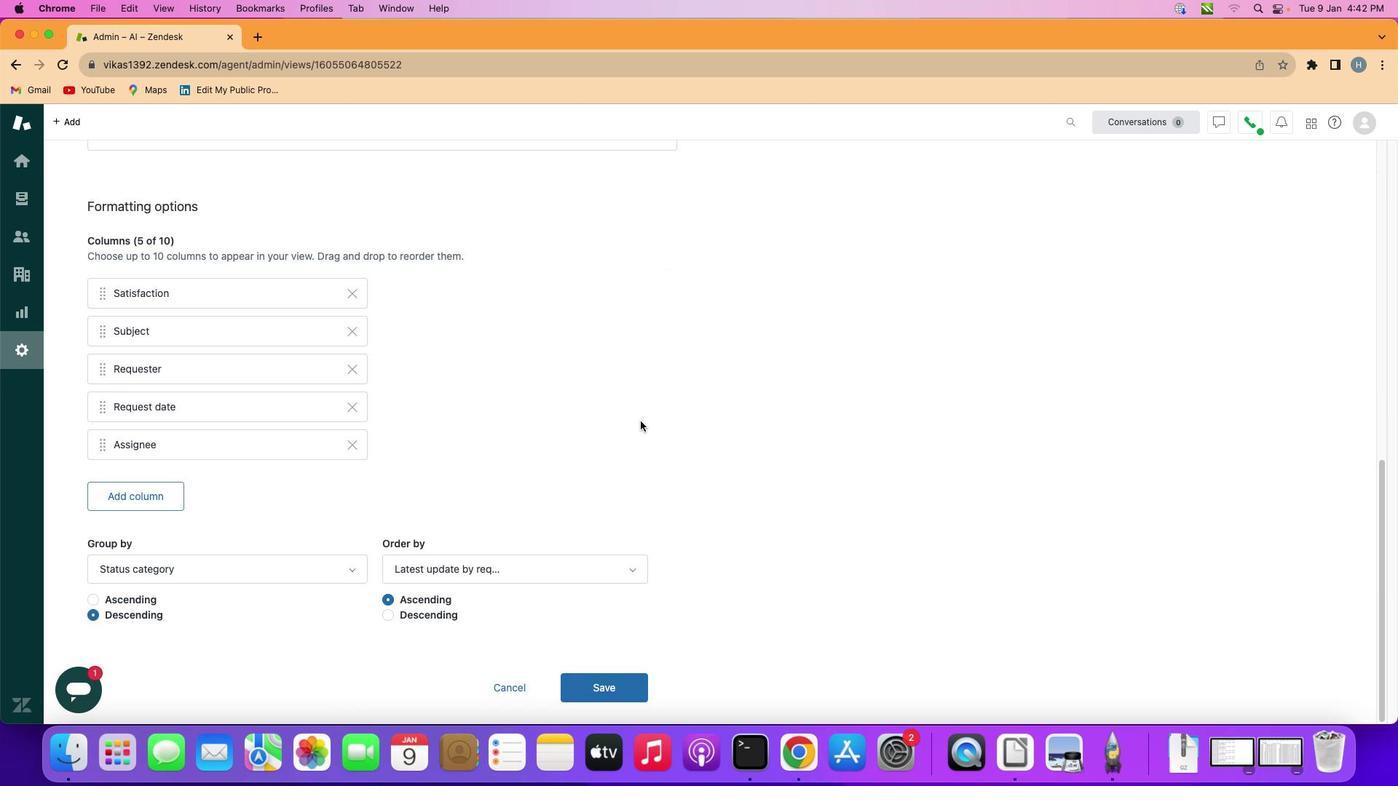 
Action: Mouse moved to (640, 421)
Screenshot: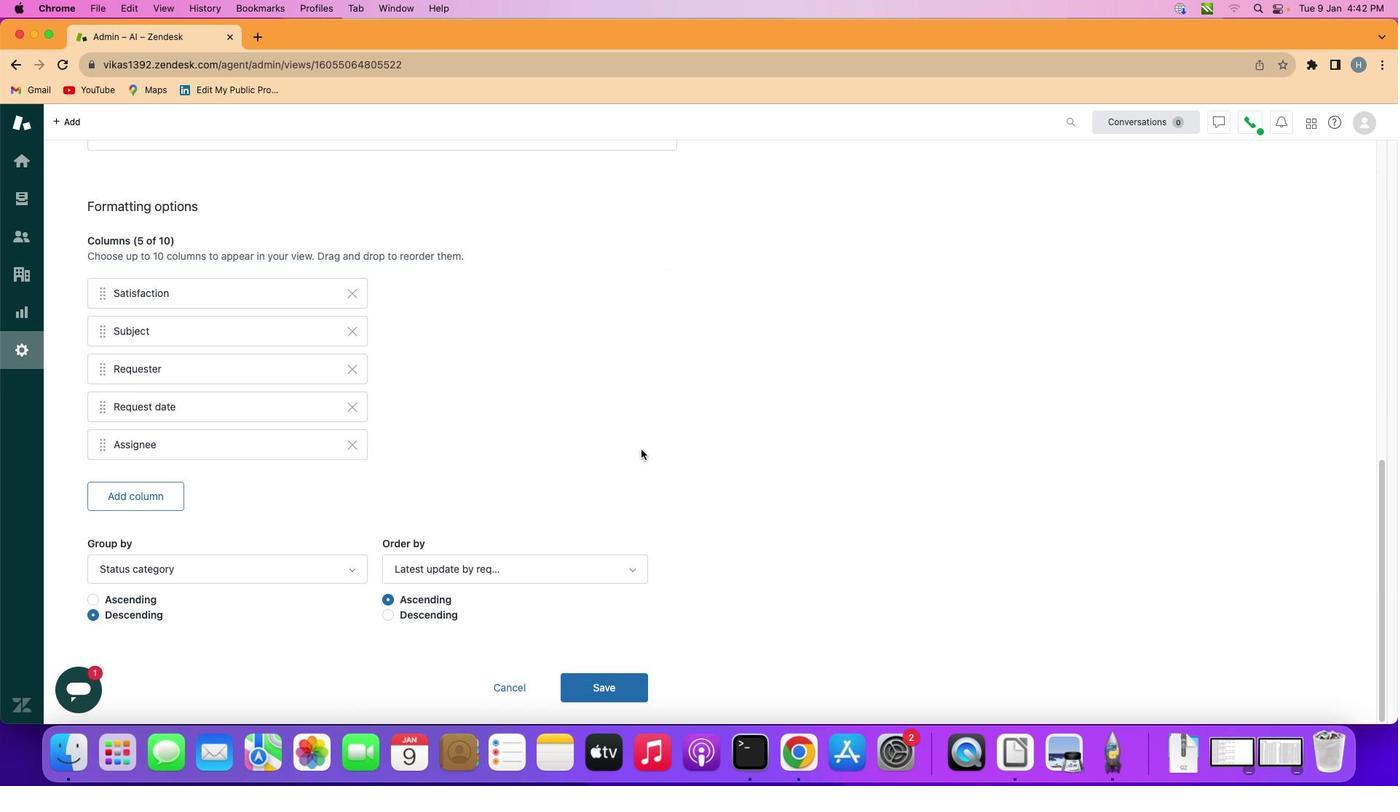 
Action: Mouse scrolled (640, 421) with delta (0, 0)
Screenshot: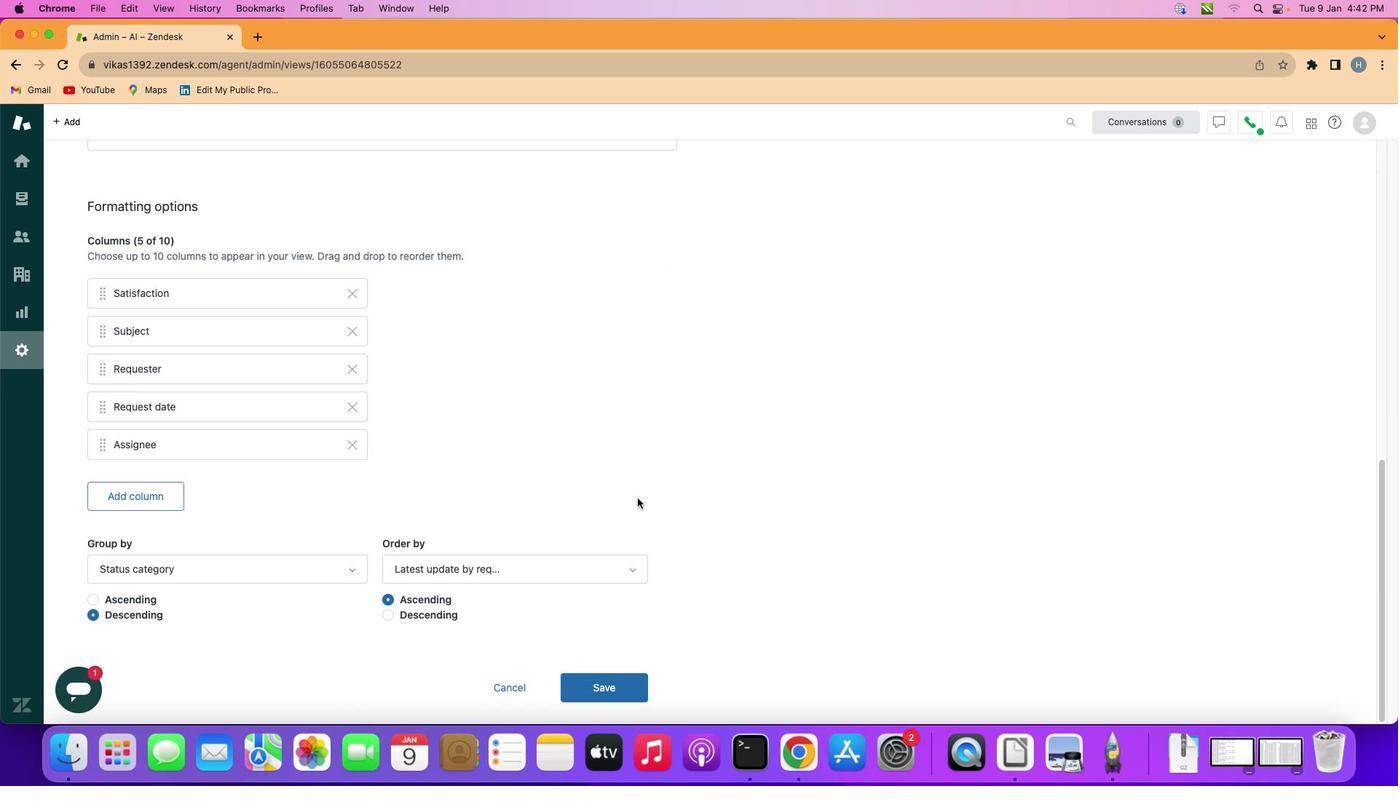 
Action: Mouse scrolled (640, 421) with delta (0, 0)
Screenshot: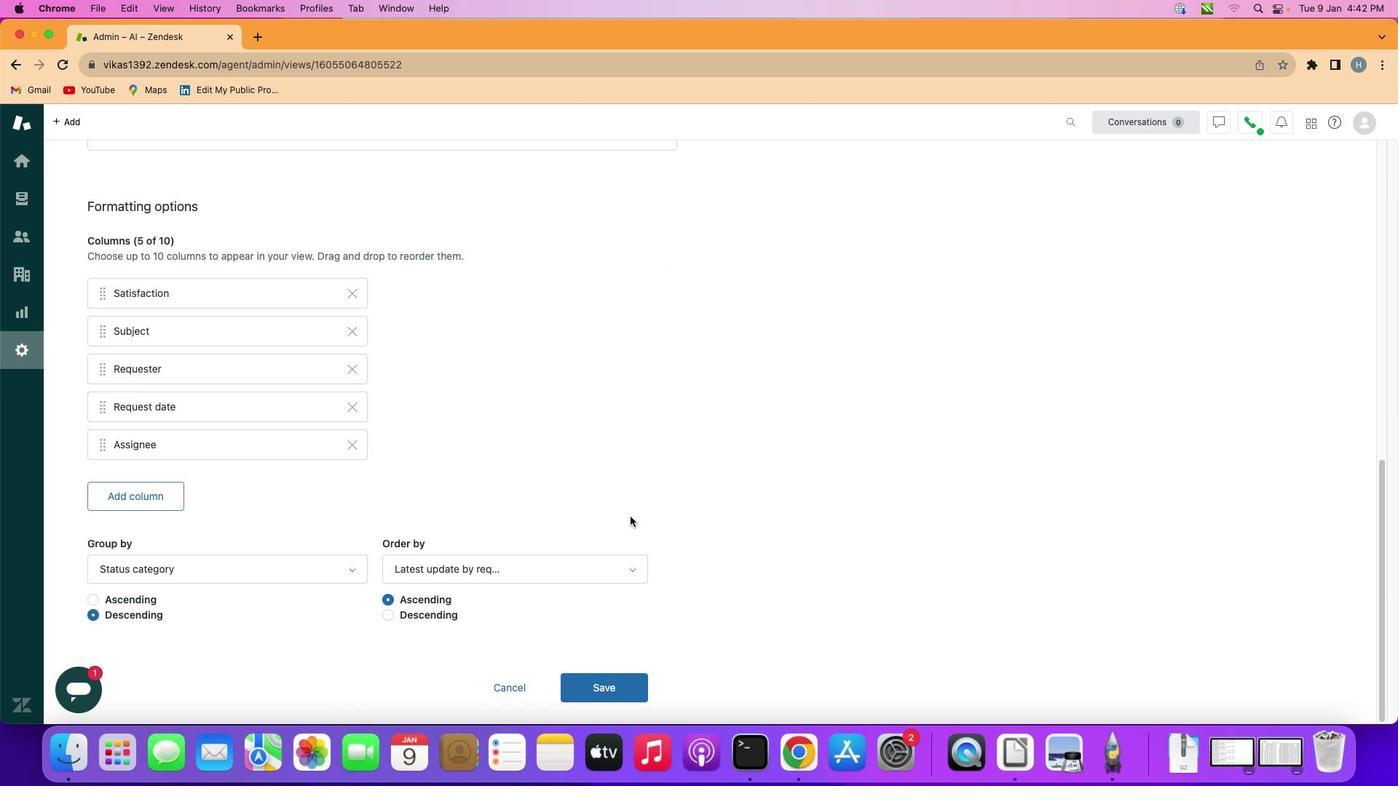 
Action: Mouse moved to (611, 568)
Screenshot: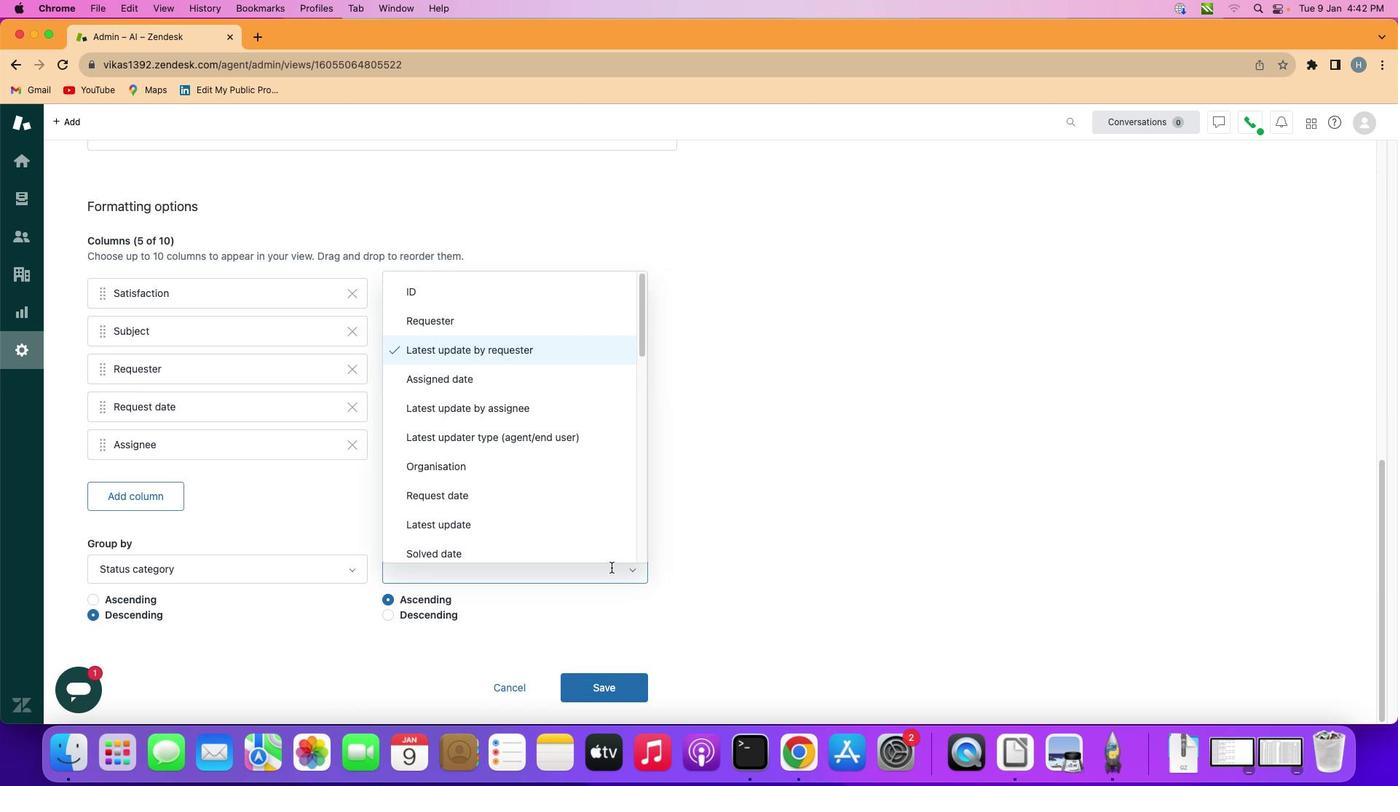 
Action: Mouse pressed left at (611, 568)
Screenshot: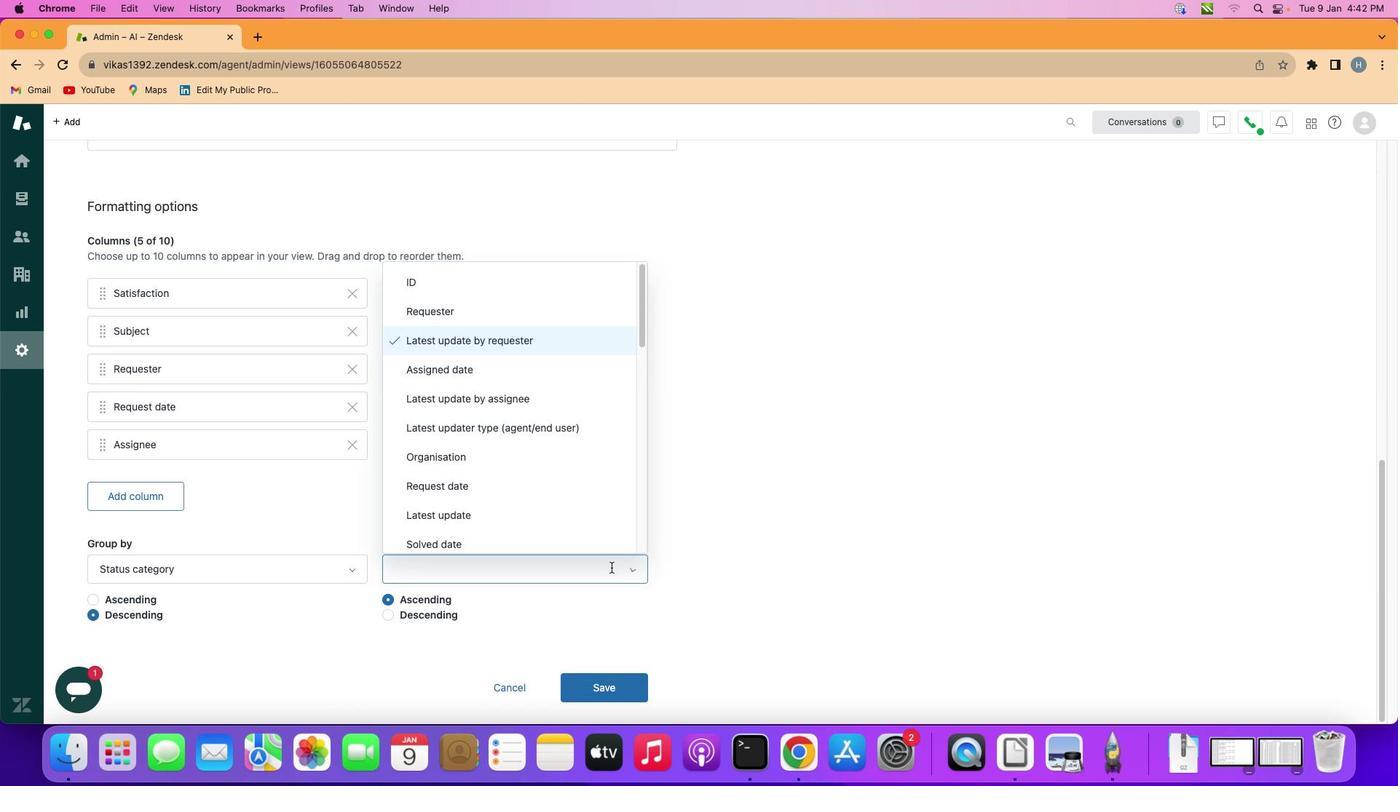 
Action: Mouse moved to (580, 337)
Screenshot: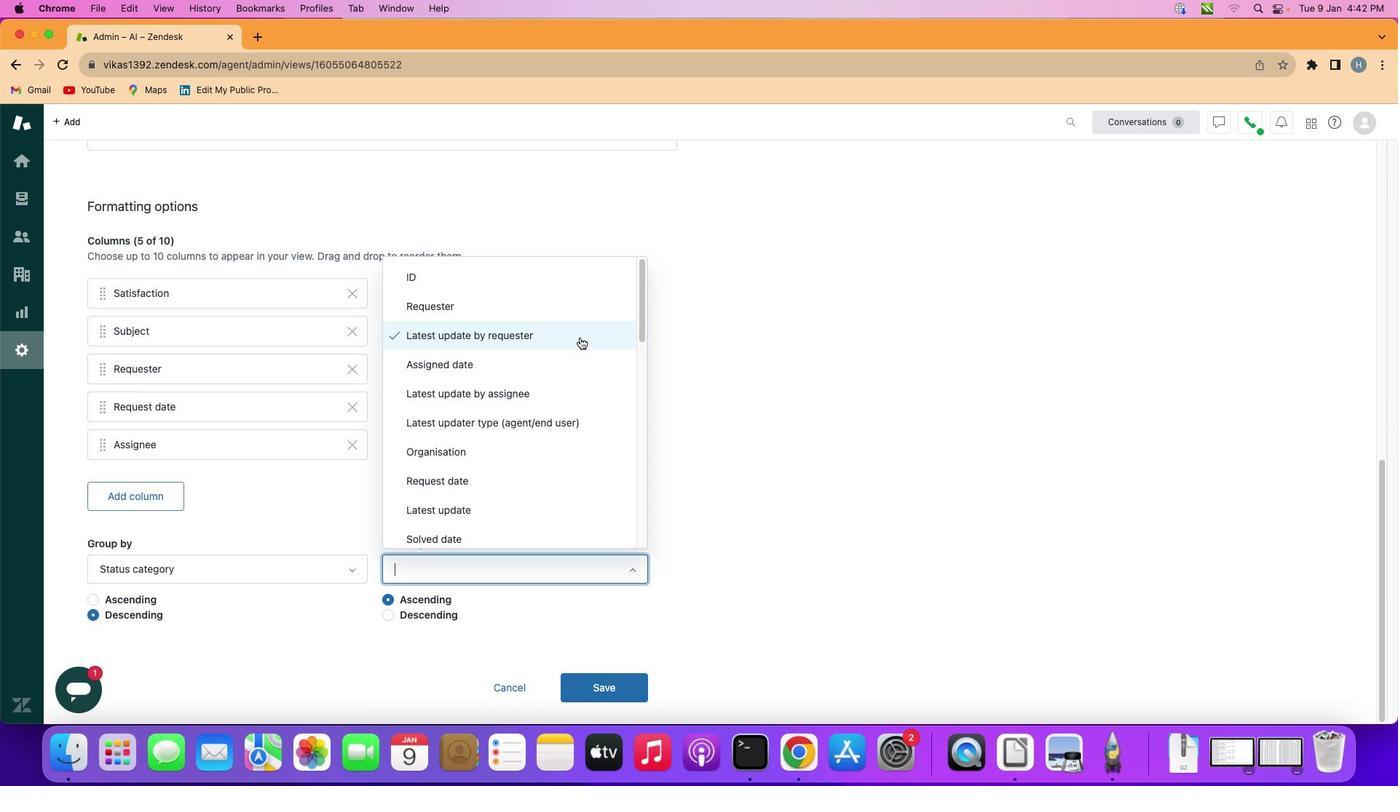 
Action: Mouse pressed left at (580, 337)
Screenshot: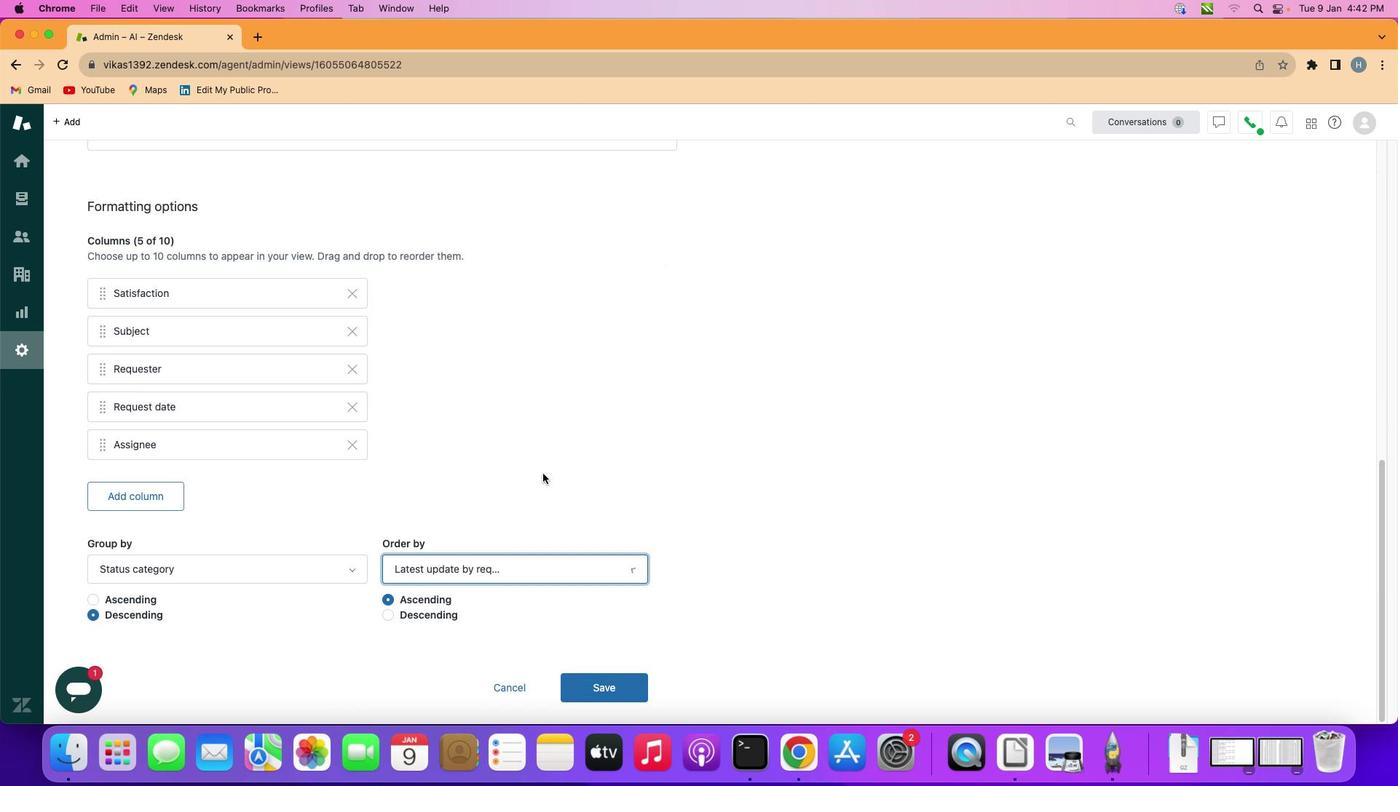 
Action: Mouse moved to (439, 619)
Screenshot: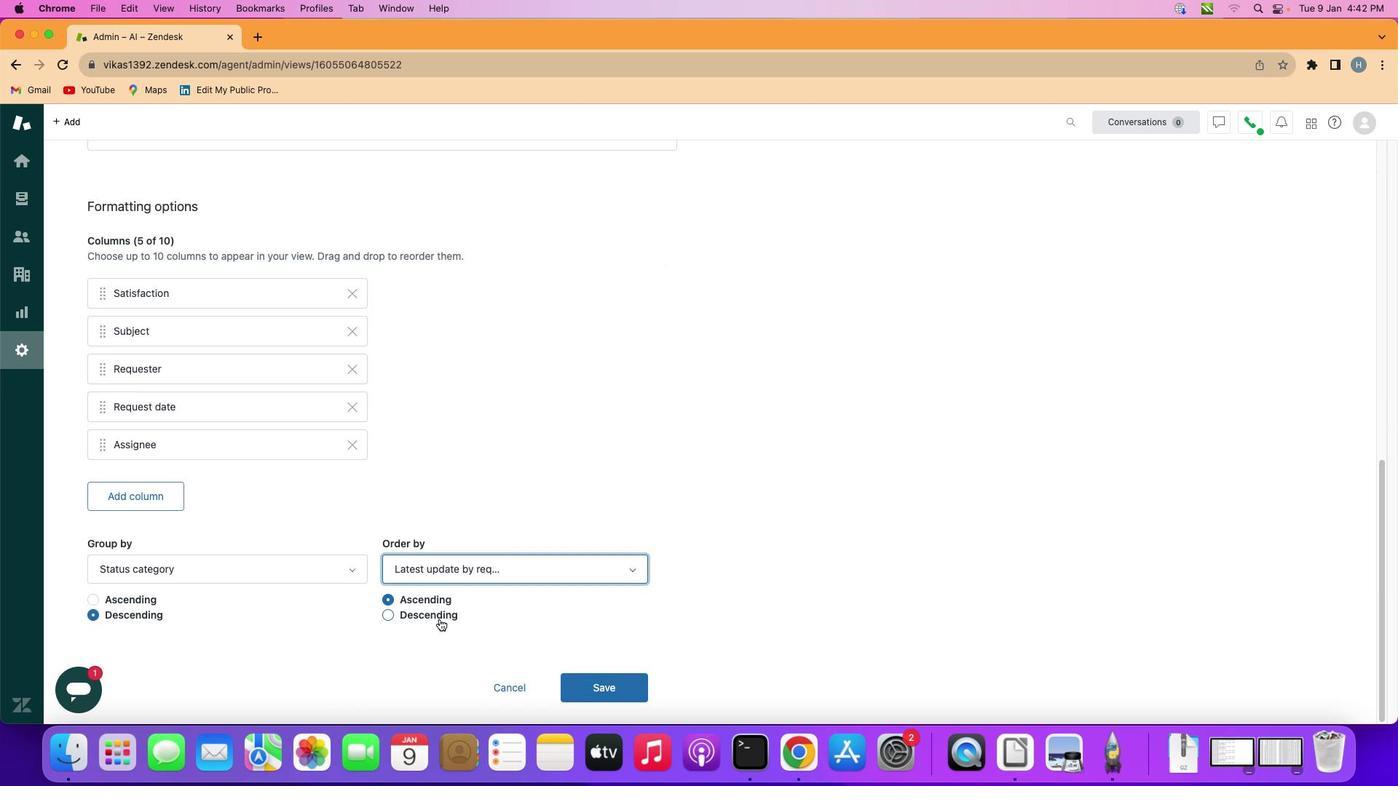 
Action: Mouse pressed left at (439, 619)
Screenshot: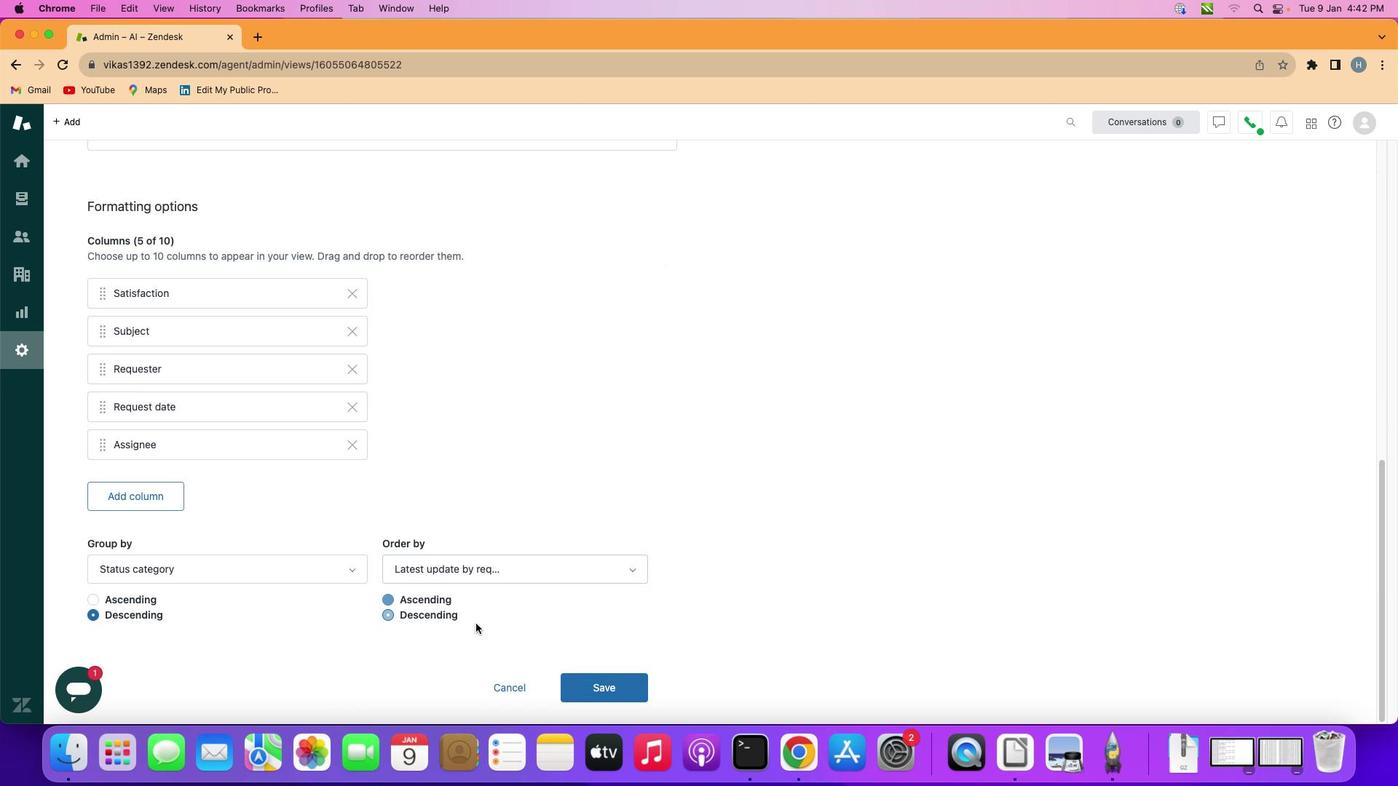 
Action: Mouse moved to (611, 692)
Screenshot: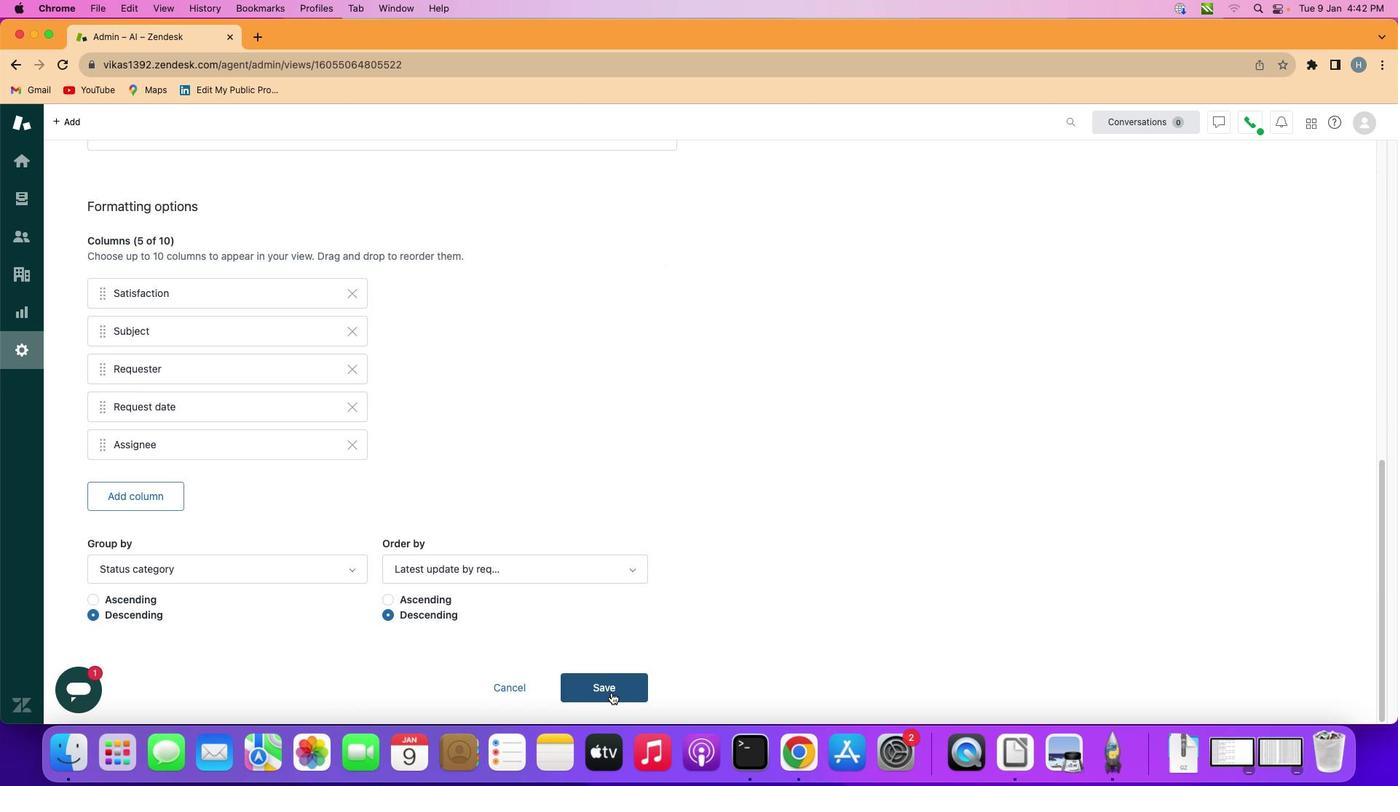 
Action: Mouse pressed left at (611, 692)
Screenshot: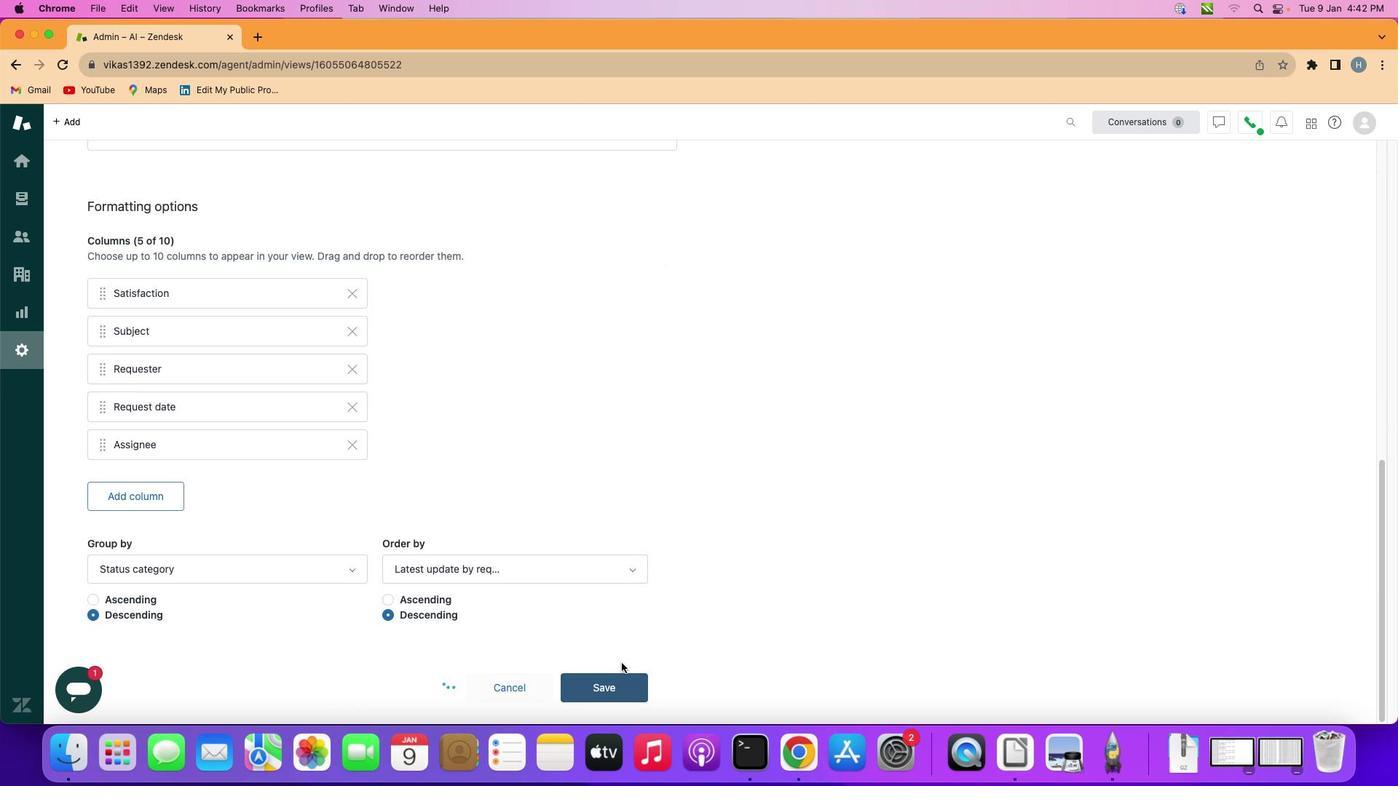 
Action: Mouse moved to (645, 403)
Screenshot: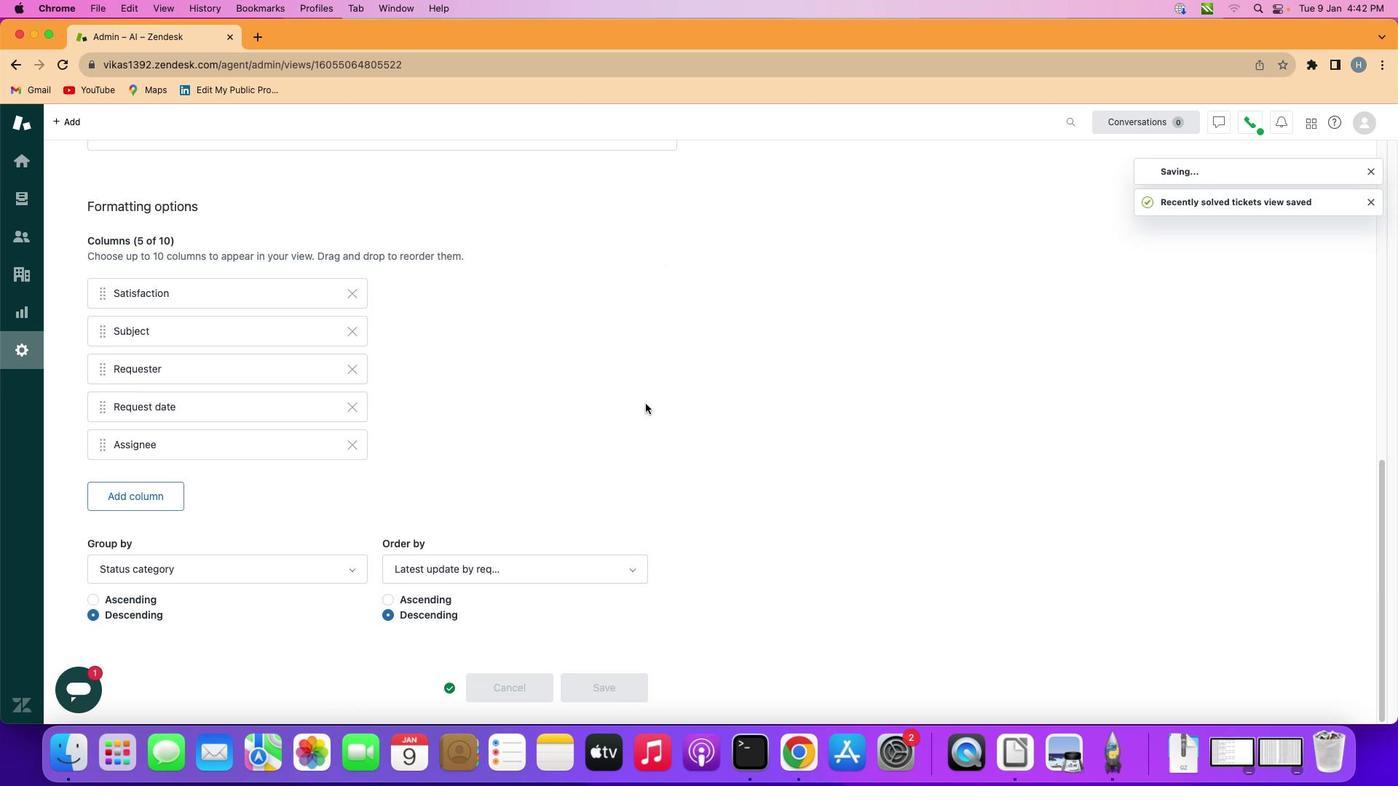 
